Task: For heading Use Roboto with underline.  font size for heading22,  'Change the font style of data to'Roboto and font size to 14,  Change the alignment of both headline & data to Align left In the sheet   Alpha Sales review   book
Action: Mouse moved to (43, 128)
Screenshot: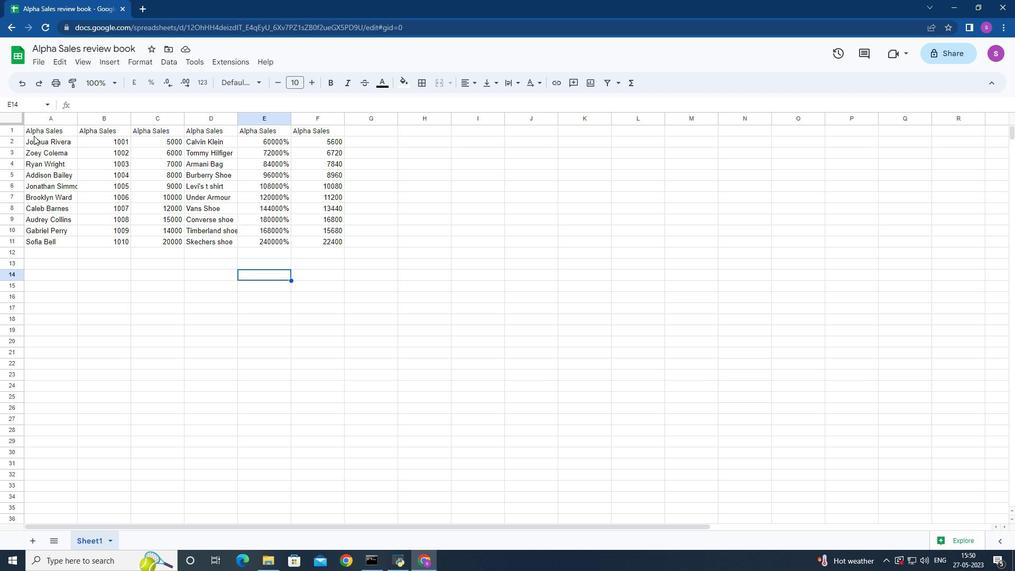 
Action: Mouse pressed left at (43, 128)
Screenshot: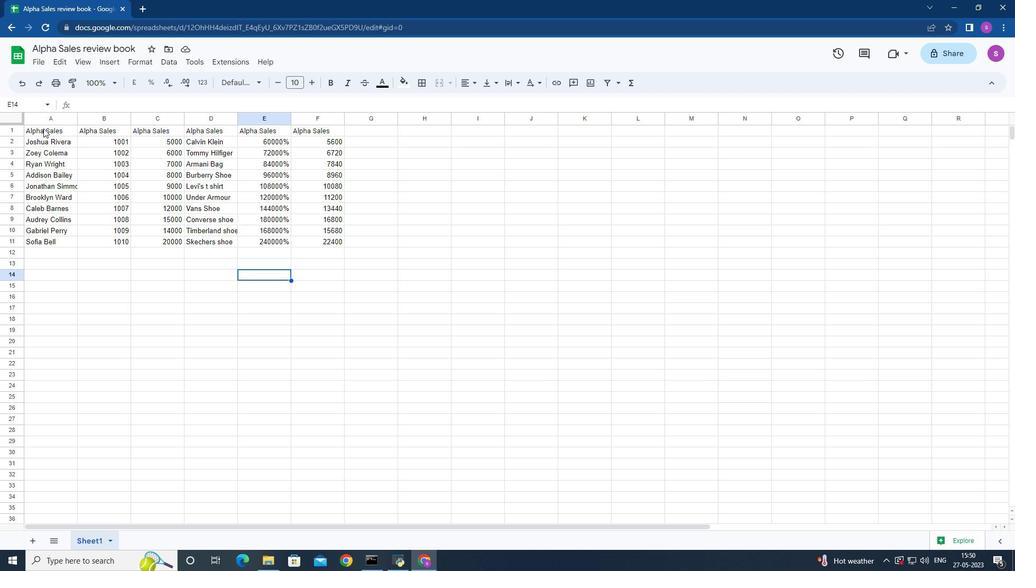 
Action: Mouse moved to (47, 130)
Screenshot: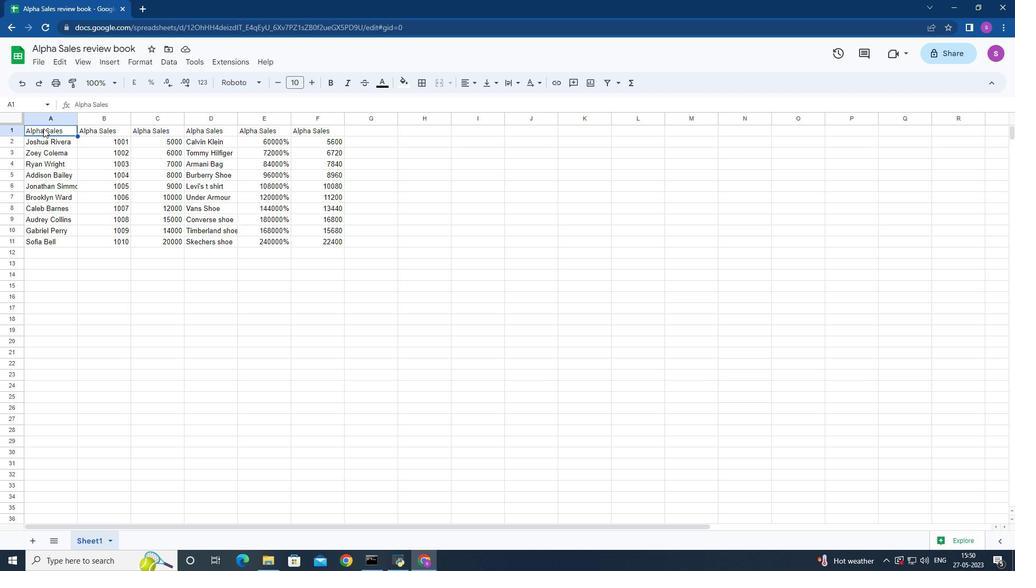 
Action: Mouse pressed left at (47, 130)
Screenshot: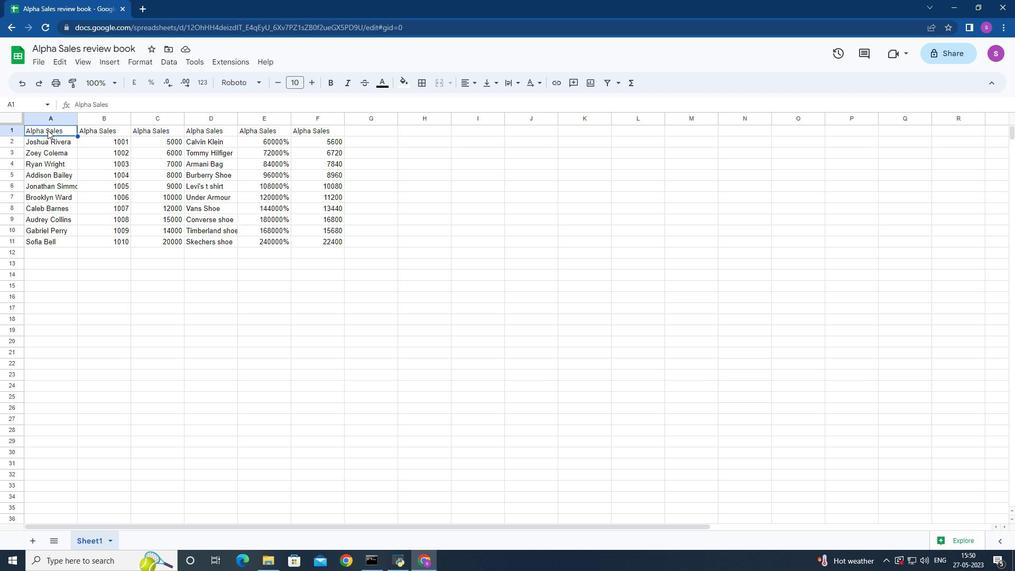
Action: Mouse moved to (300, 124)
Screenshot: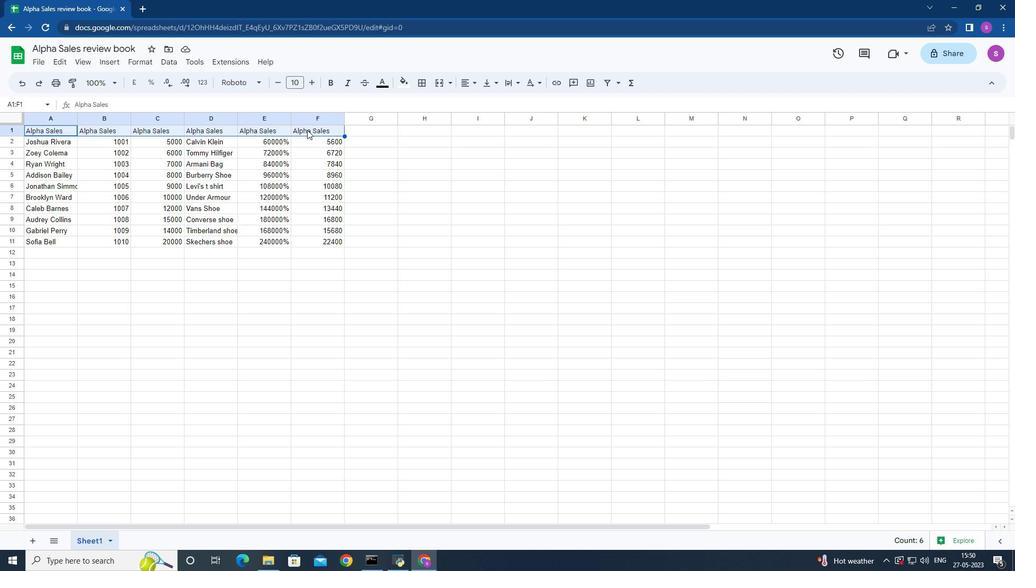 
Action: Mouse pressed right at (300, 124)
Screenshot: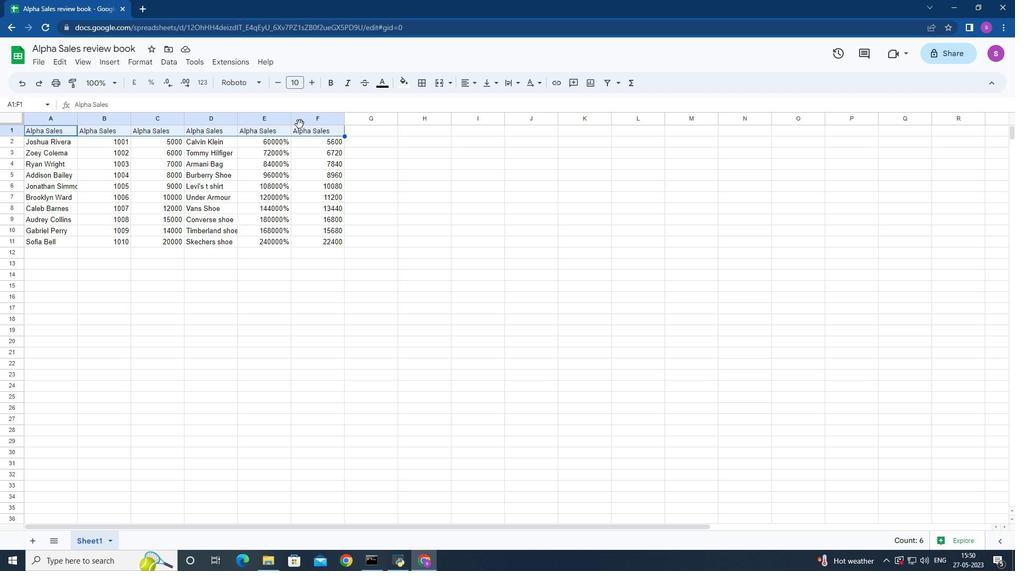 
Action: Mouse moved to (252, 82)
Screenshot: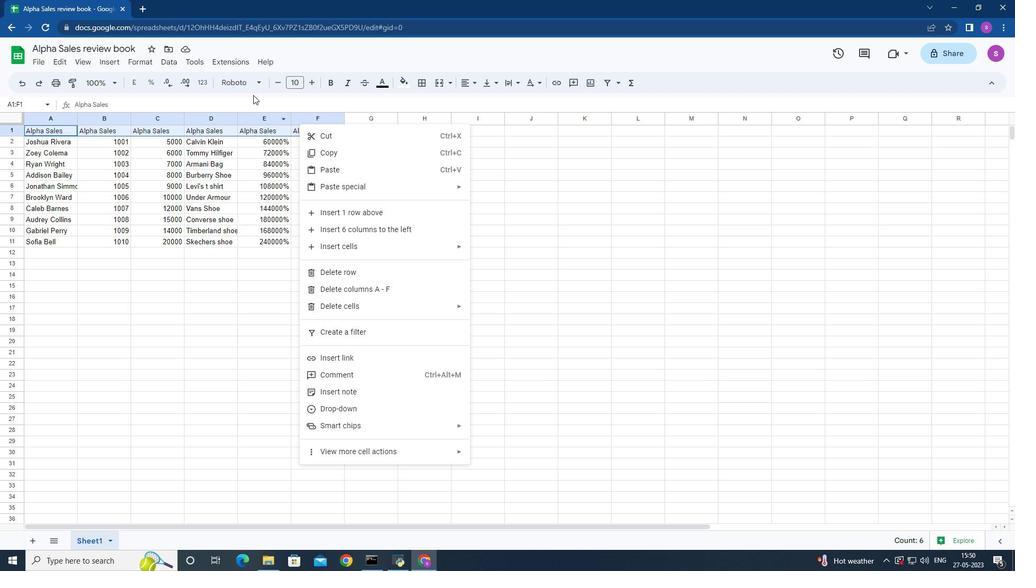 
Action: Mouse pressed left at (252, 82)
Screenshot: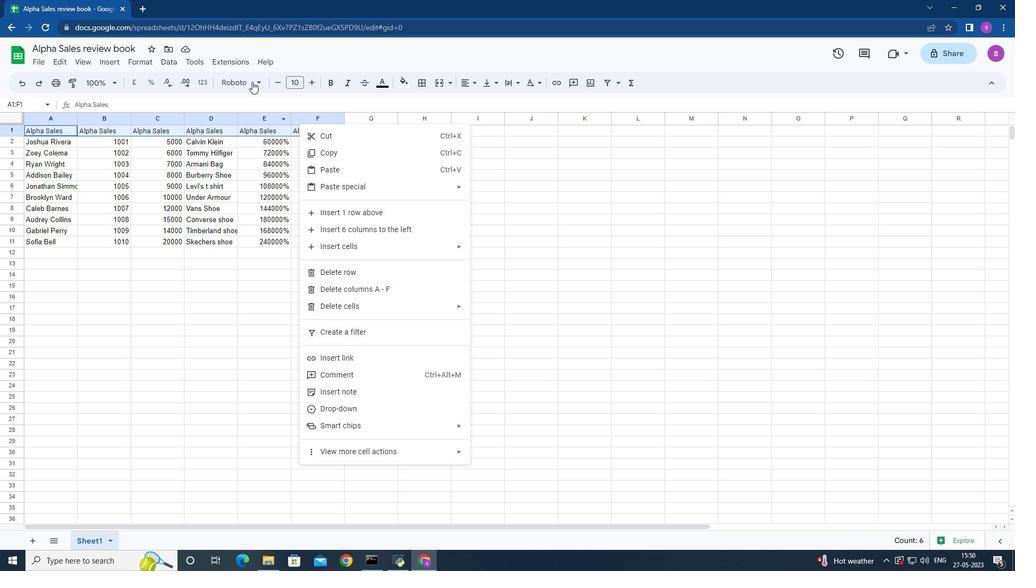 
Action: Mouse moved to (258, 223)
Screenshot: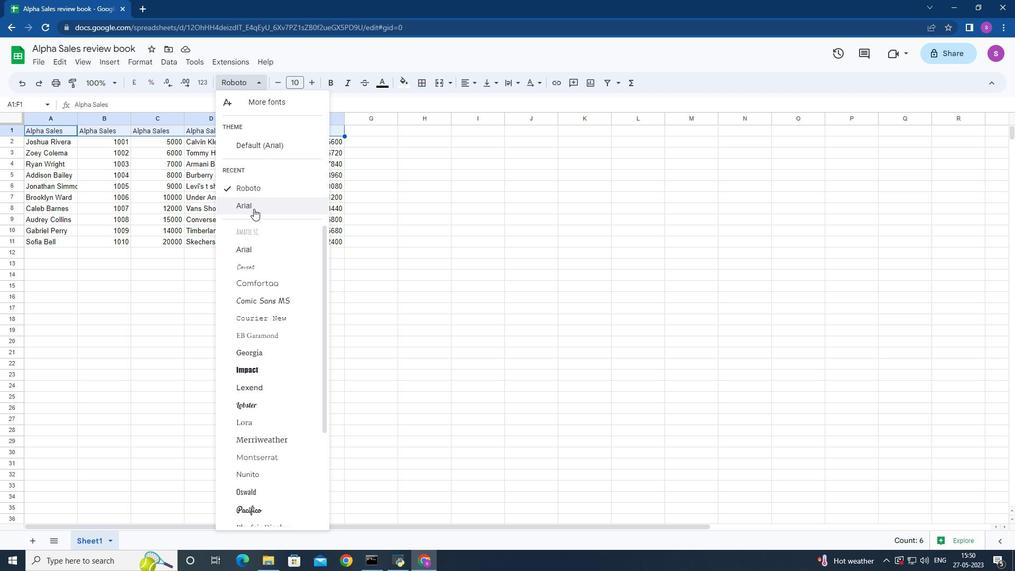 
Action: Mouse scrolled (258, 222) with delta (0, 0)
Screenshot: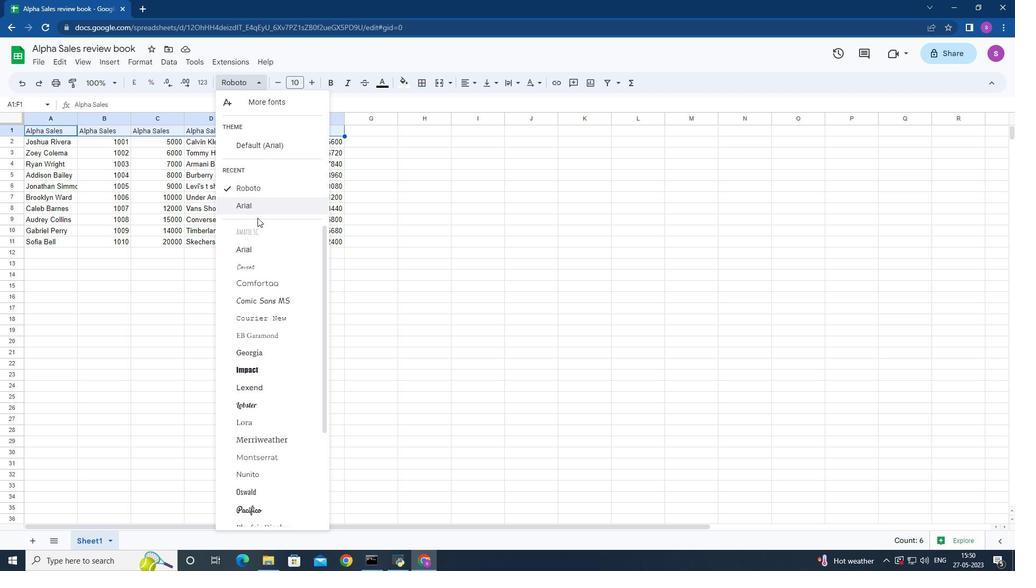 
Action: Mouse moved to (258, 227)
Screenshot: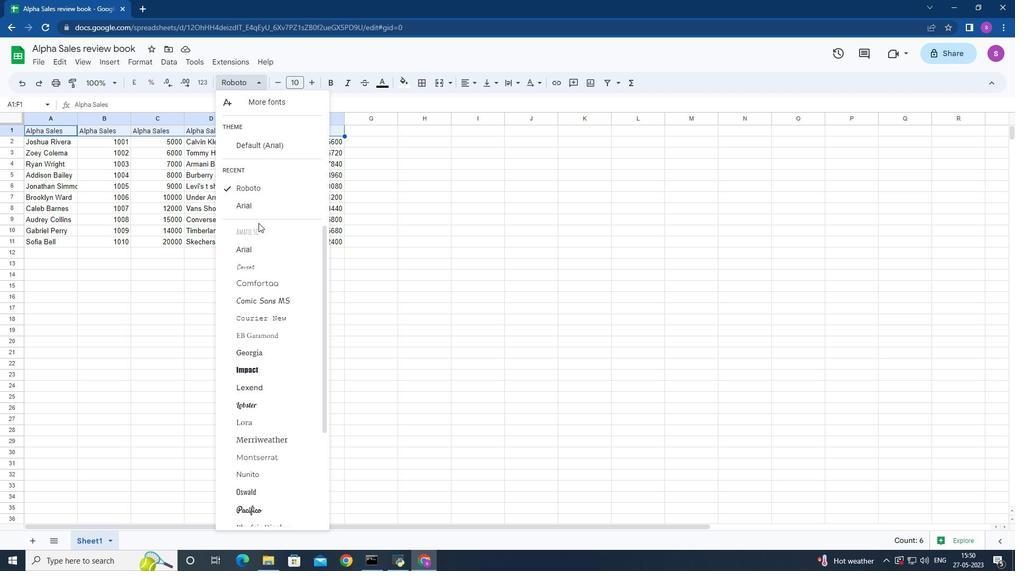 
Action: Mouse scrolled (258, 226) with delta (0, 0)
Screenshot: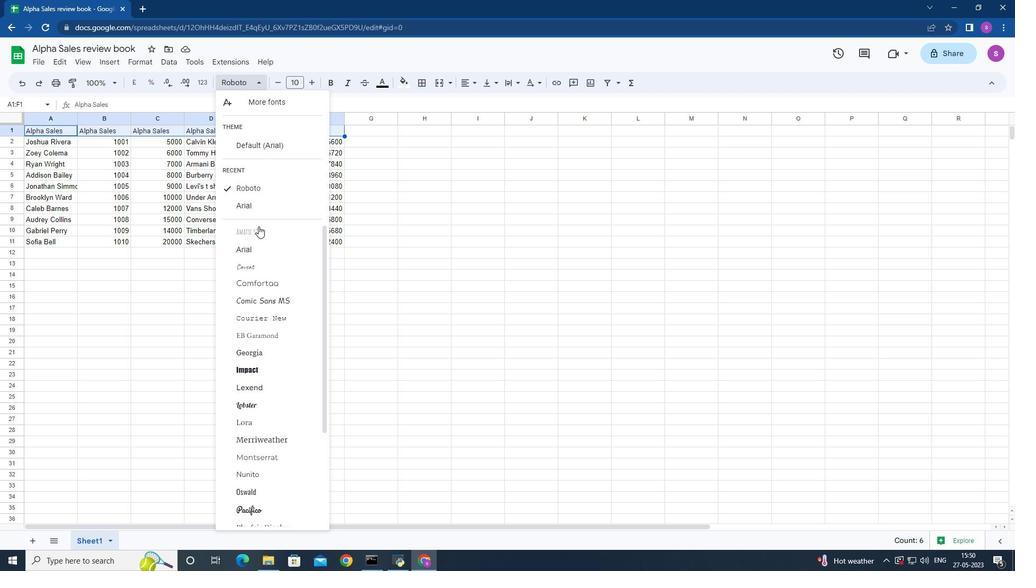 
Action: Mouse scrolled (258, 226) with delta (0, 0)
Screenshot: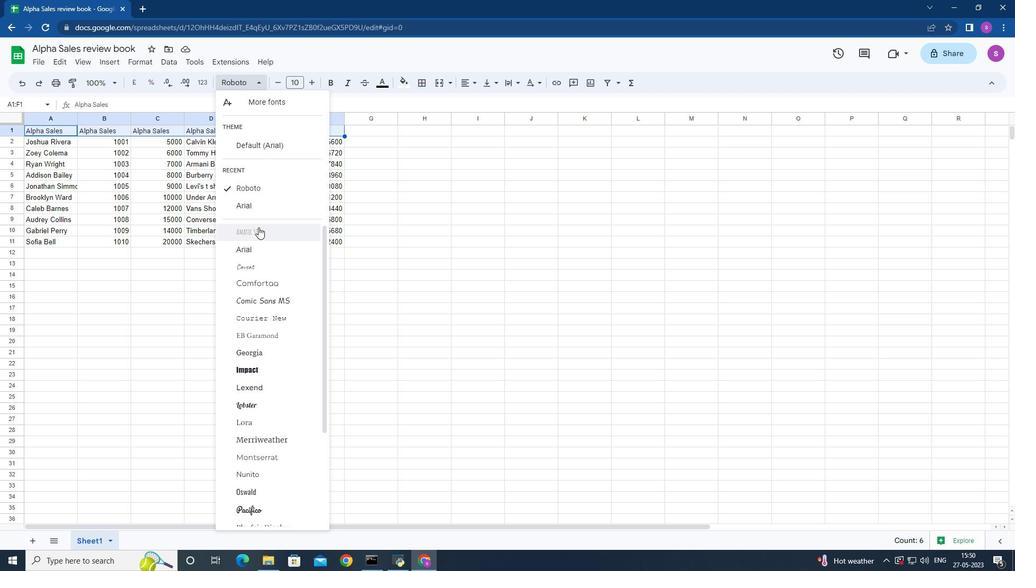 
Action: Mouse moved to (249, 292)
Screenshot: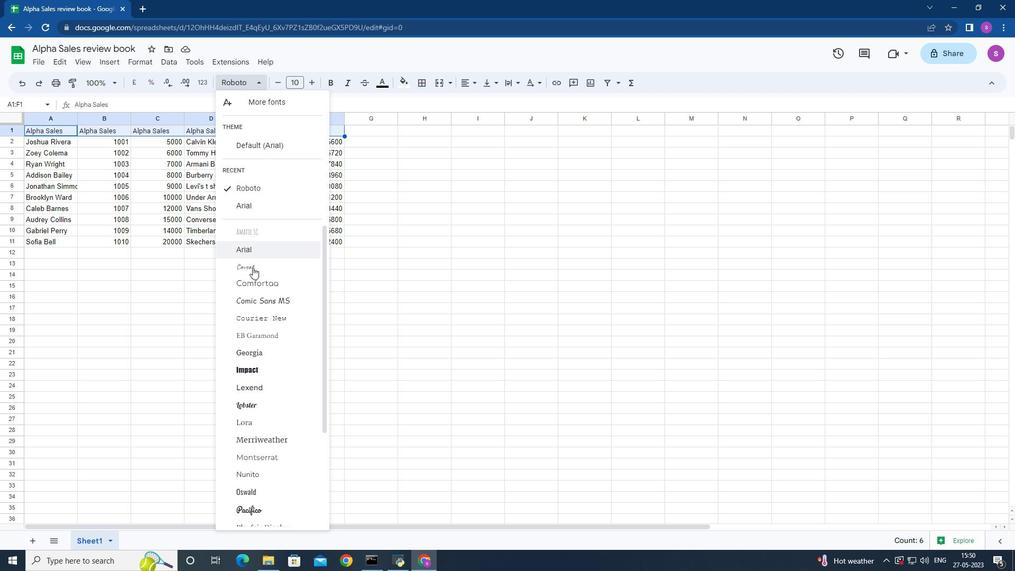 
Action: Mouse scrolled (249, 292) with delta (0, 0)
Screenshot: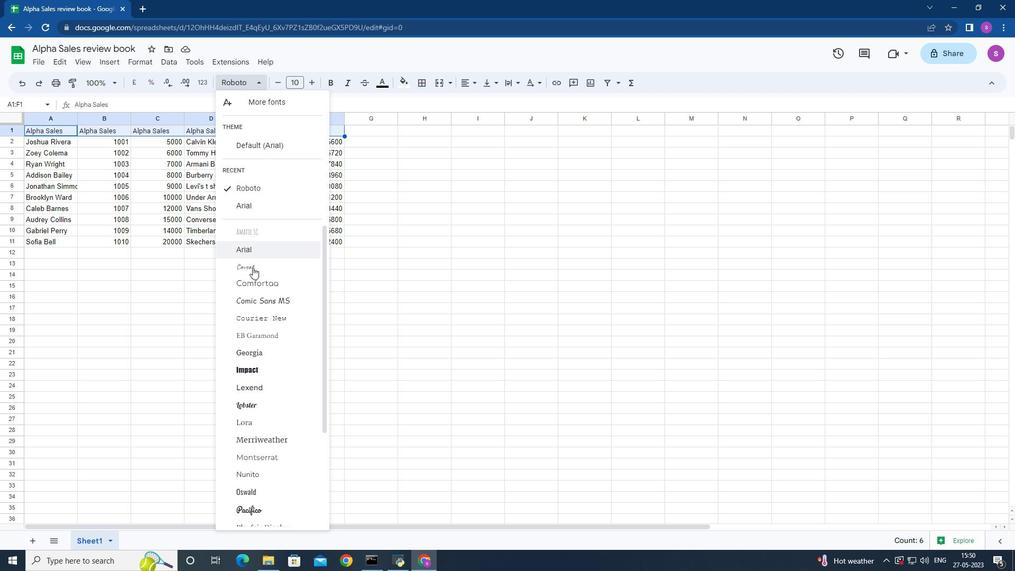 
Action: Mouse moved to (249, 293)
Screenshot: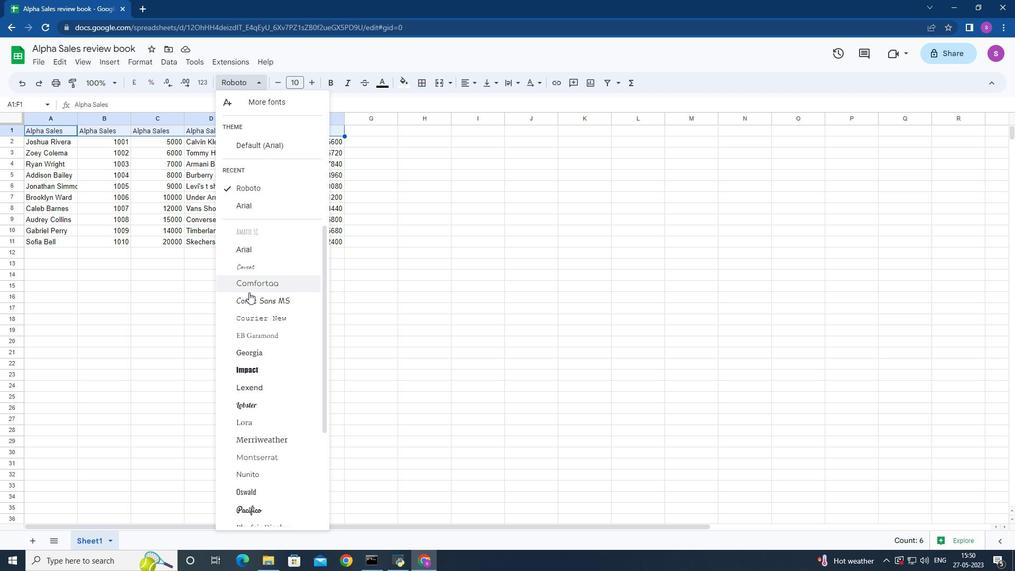 
Action: Mouse scrolled (249, 292) with delta (0, 0)
Screenshot: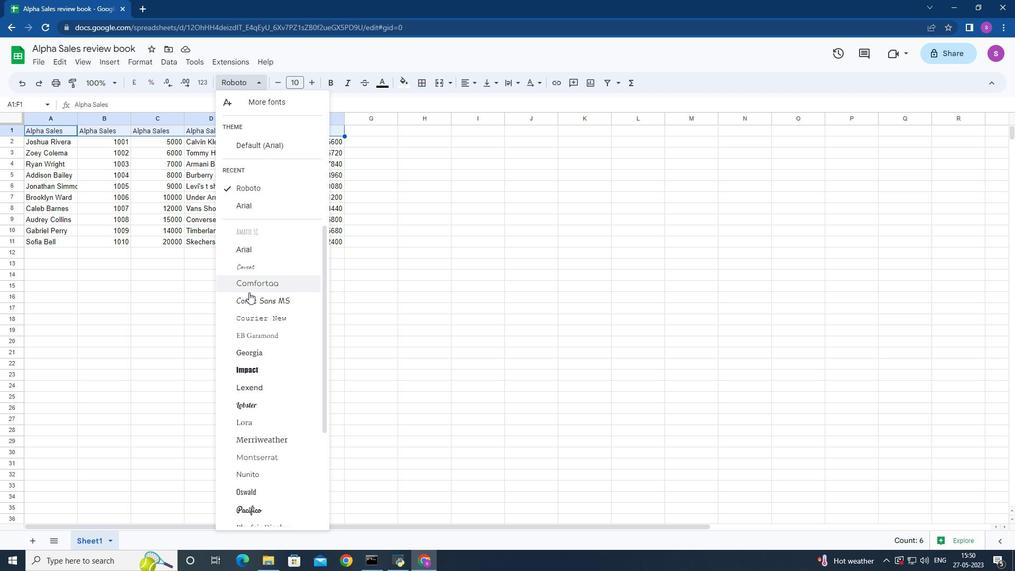 
Action: Mouse moved to (249, 295)
Screenshot: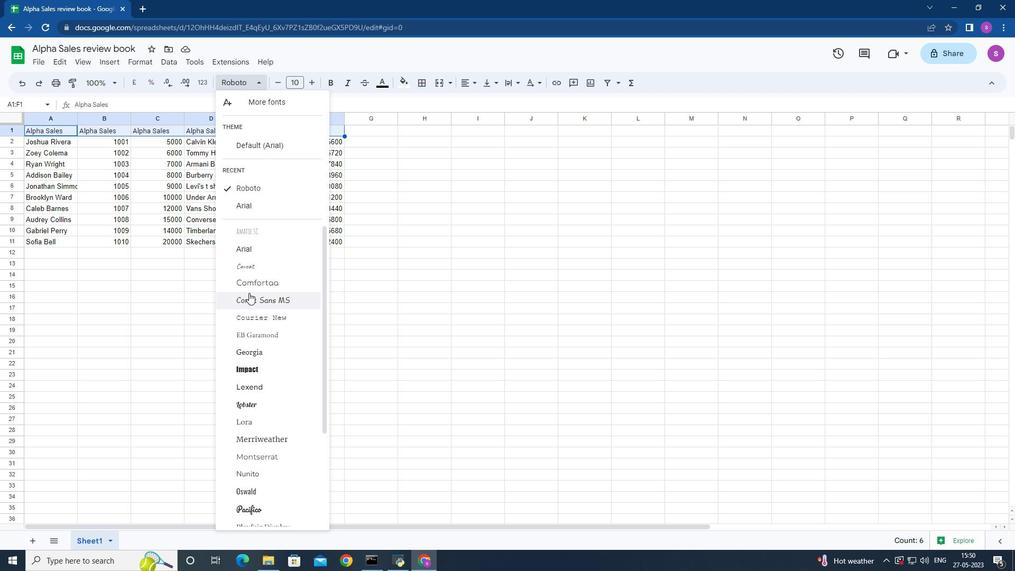 
Action: Mouse scrolled (249, 294) with delta (0, 0)
Screenshot: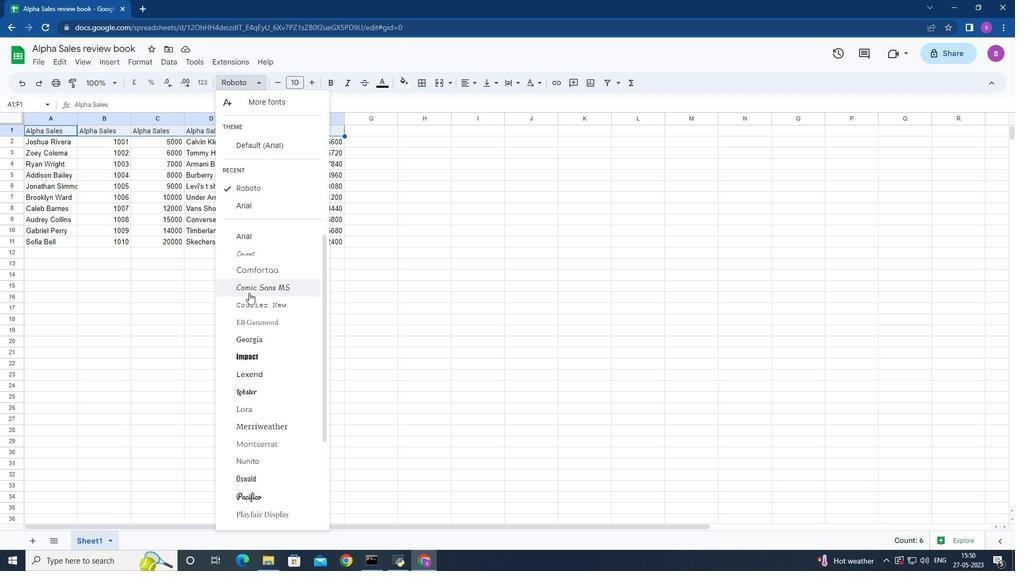 
Action: Mouse moved to (249, 295)
Screenshot: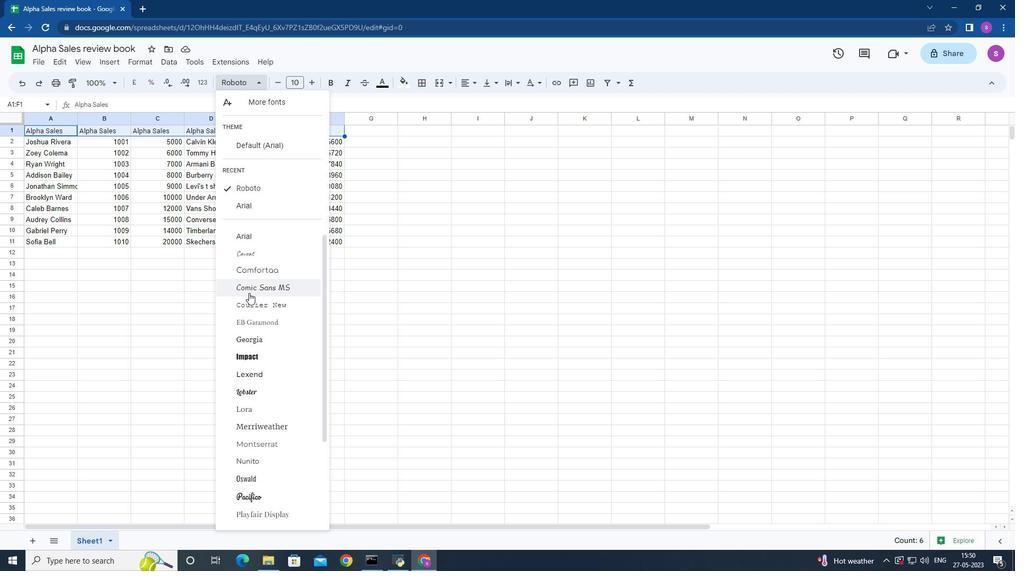 
Action: Mouse scrolled (249, 294) with delta (0, 0)
Screenshot: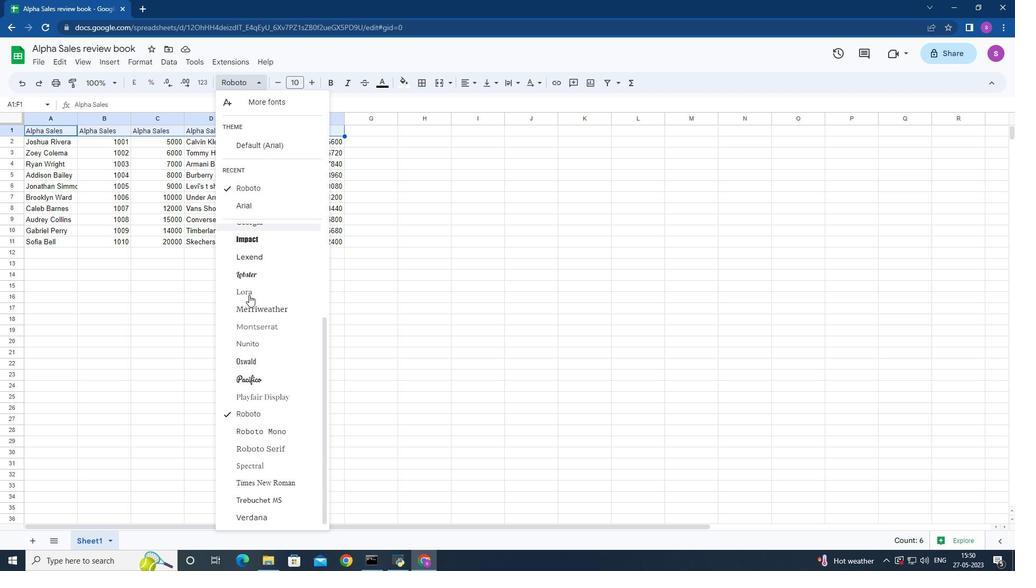 
Action: Mouse scrolled (249, 294) with delta (0, 0)
Screenshot: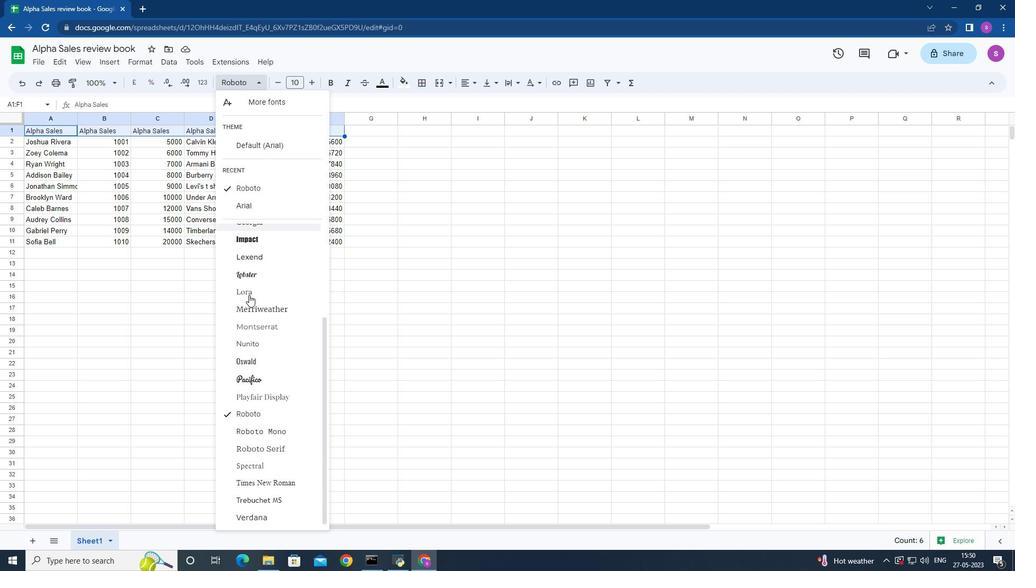 
Action: Mouse moved to (255, 412)
Screenshot: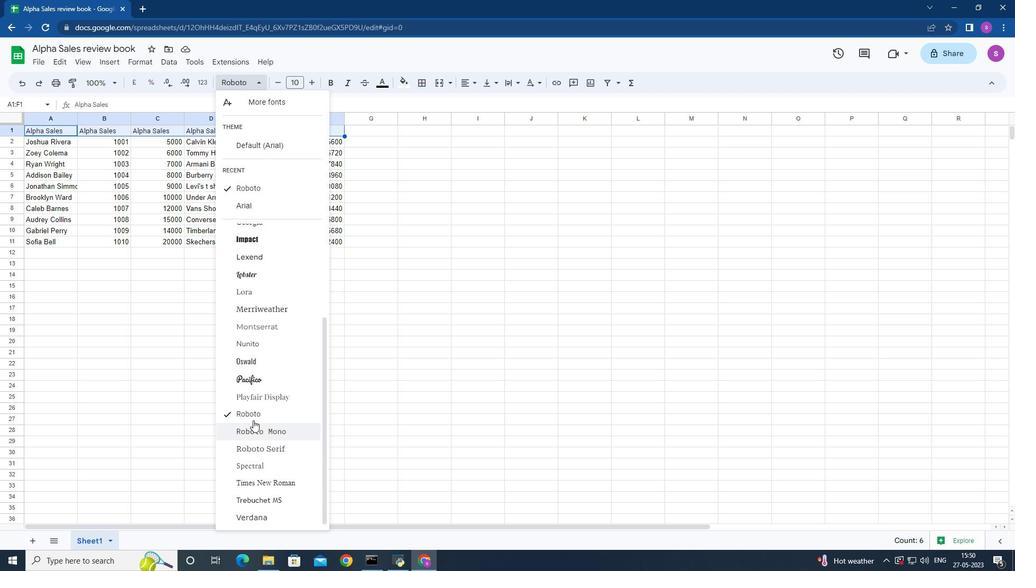 
Action: Mouse pressed left at (255, 412)
Screenshot: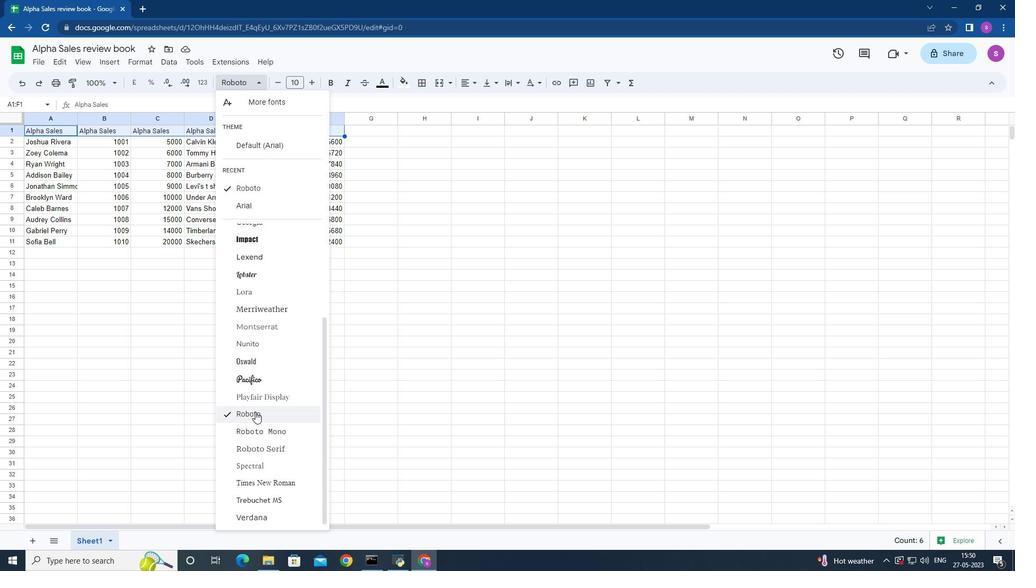 
Action: Mouse moved to (260, 129)
Screenshot: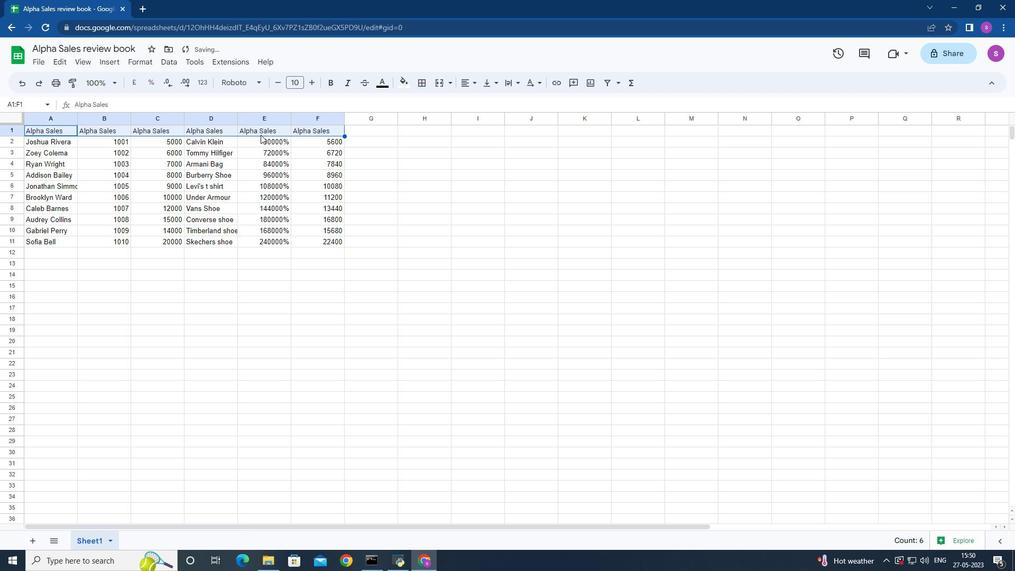 
Action: Key pressed ctrl+U
Screenshot: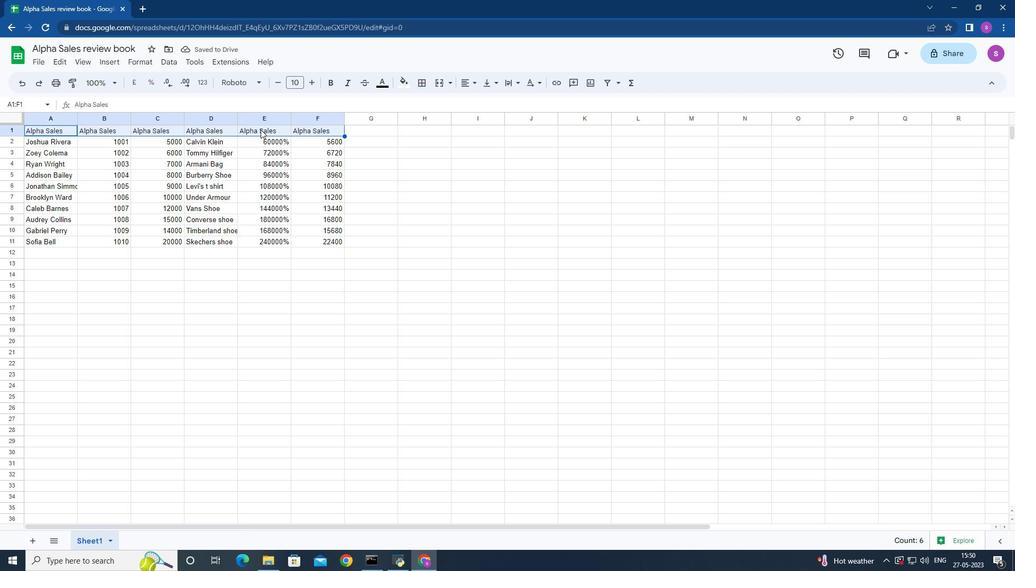
Action: Mouse moved to (311, 85)
Screenshot: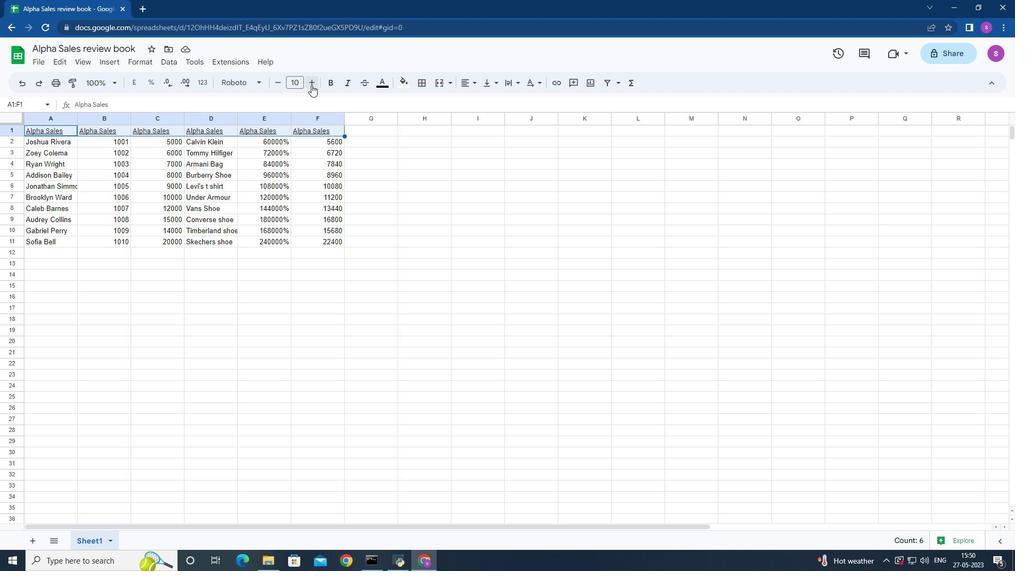 
Action: Mouse pressed left at (311, 85)
Screenshot: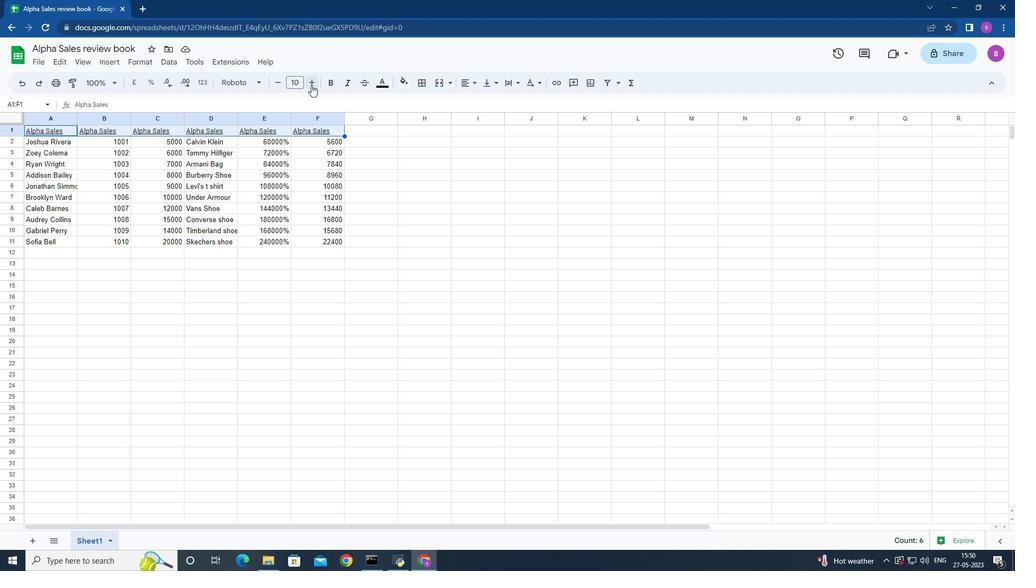
Action: Mouse pressed left at (311, 85)
Screenshot: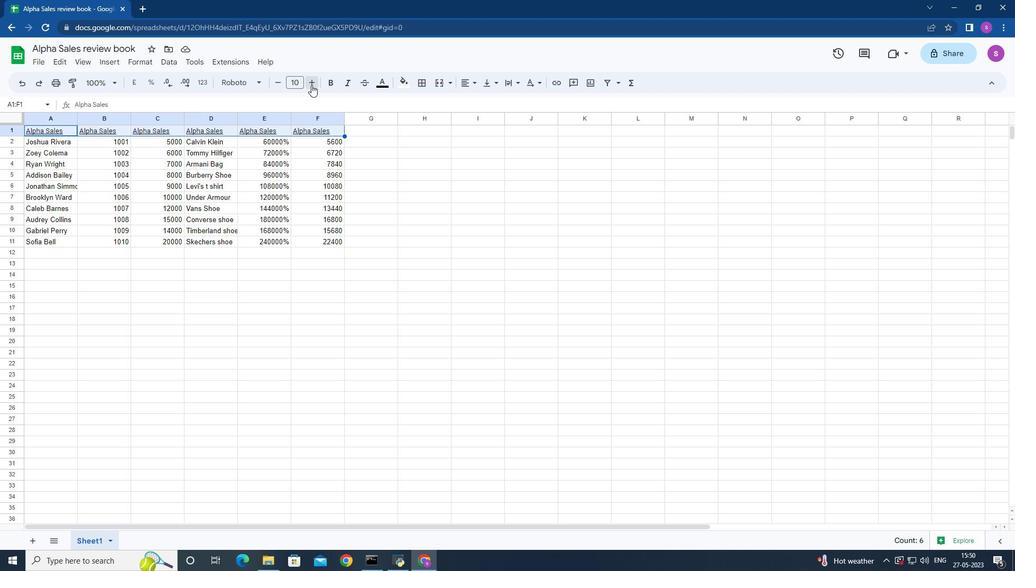 
Action: Mouse pressed left at (311, 85)
Screenshot: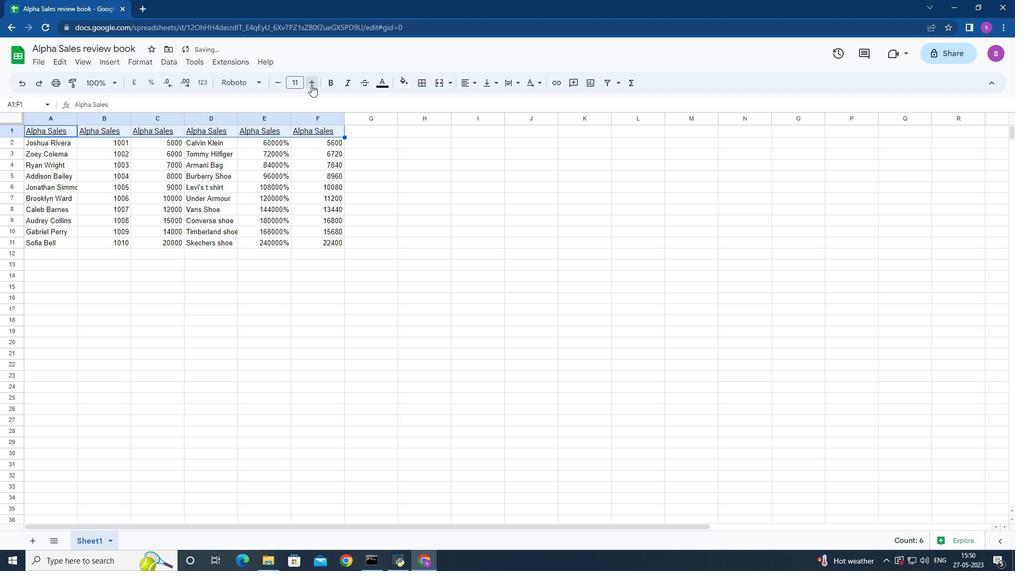 
Action: Mouse pressed left at (311, 85)
Screenshot: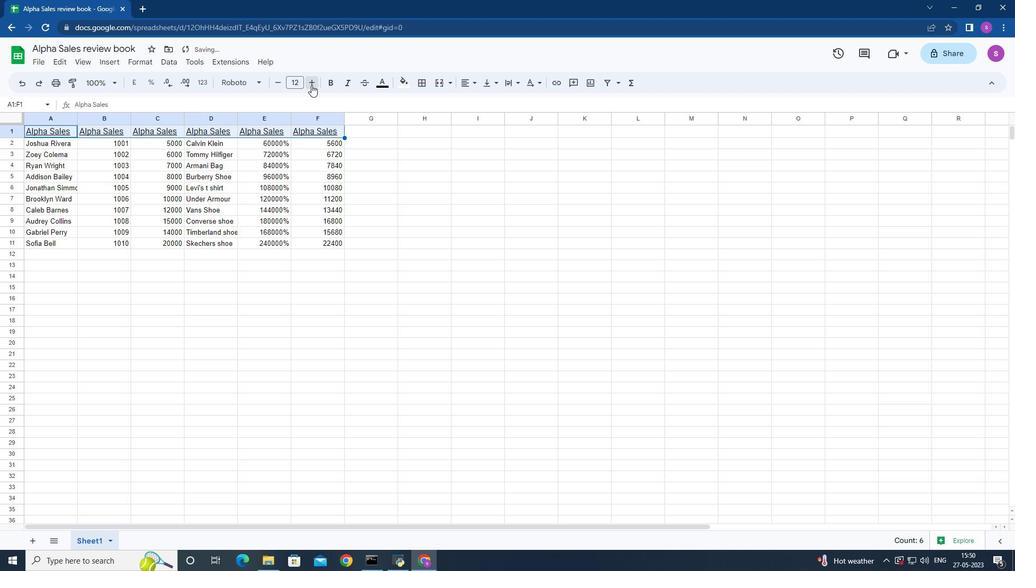
Action: Mouse pressed left at (311, 85)
Screenshot: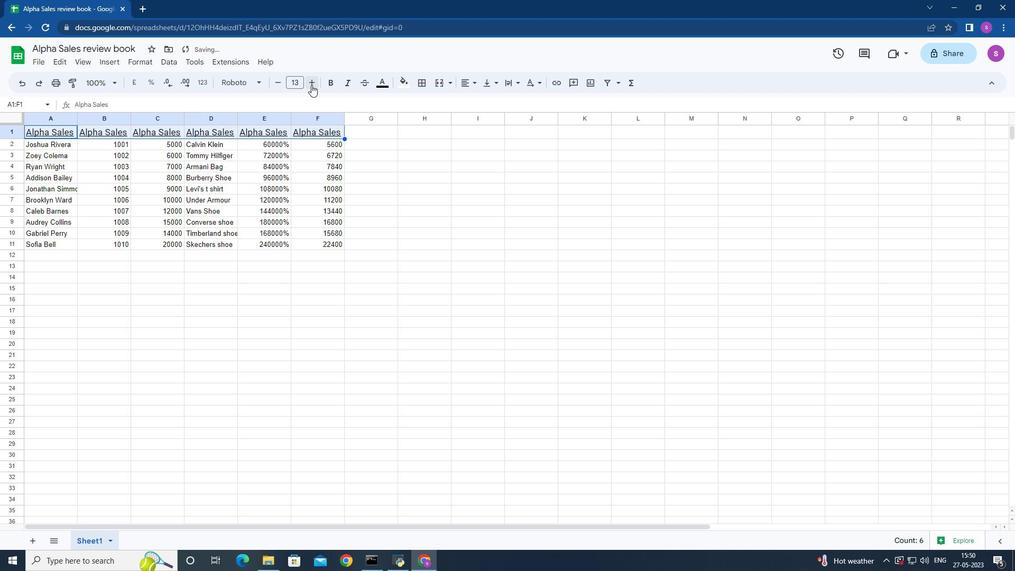 
Action: Mouse pressed left at (311, 85)
Screenshot: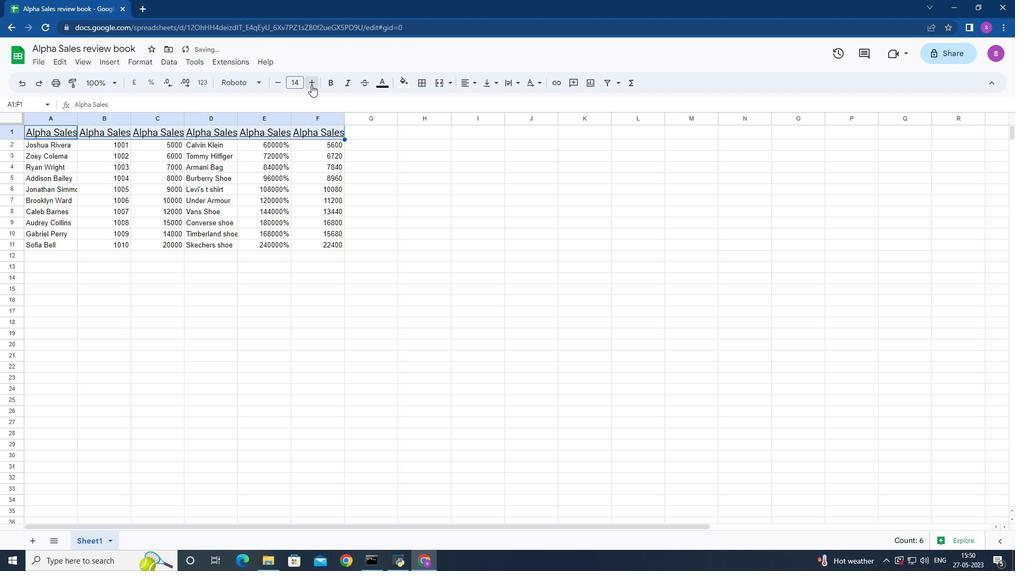 
Action: Mouse pressed left at (311, 85)
Screenshot: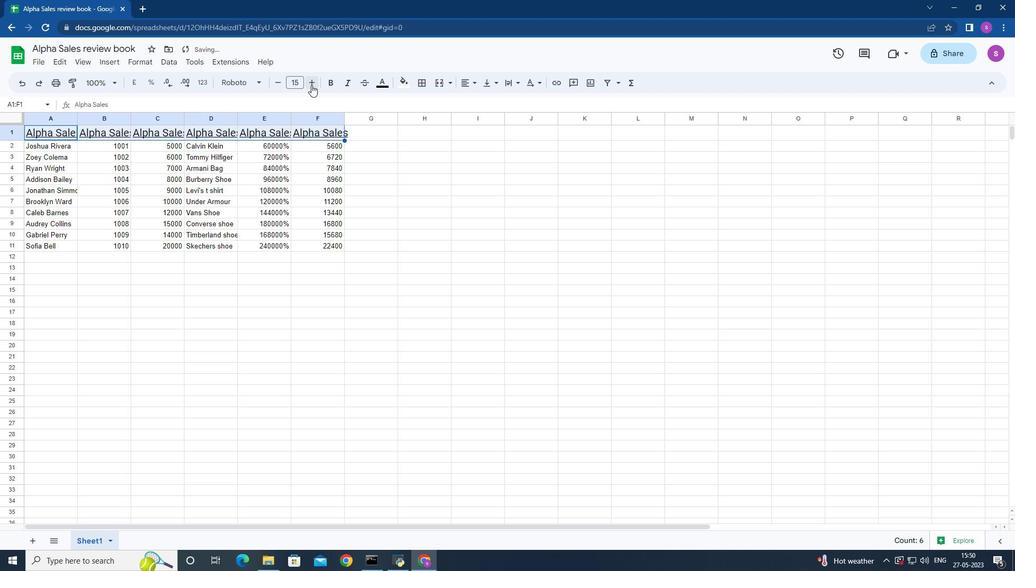
Action: Mouse pressed left at (311, 85)
Screenshot: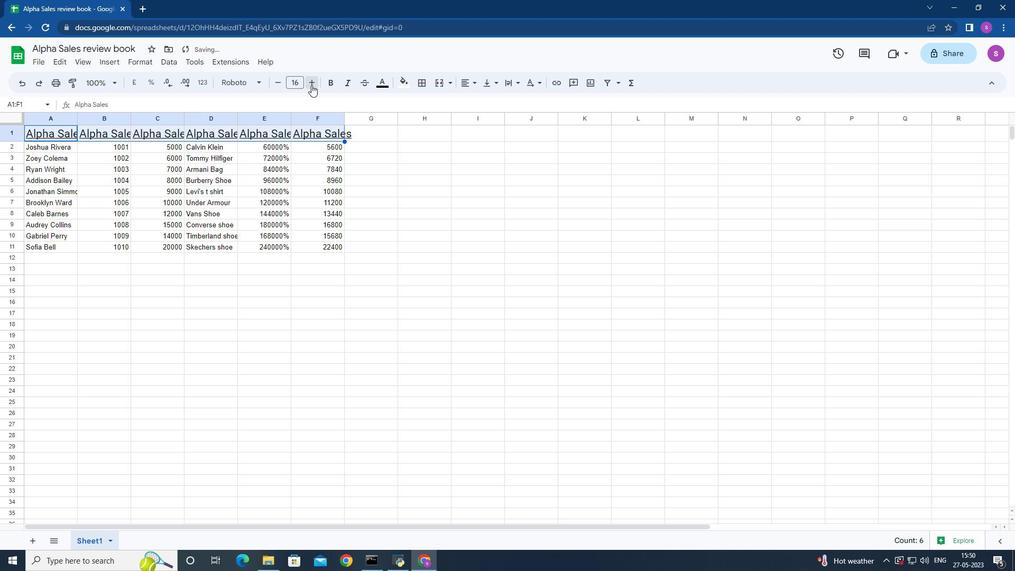 
Action: Mouse pressed left at (311, 85)
Screenshot: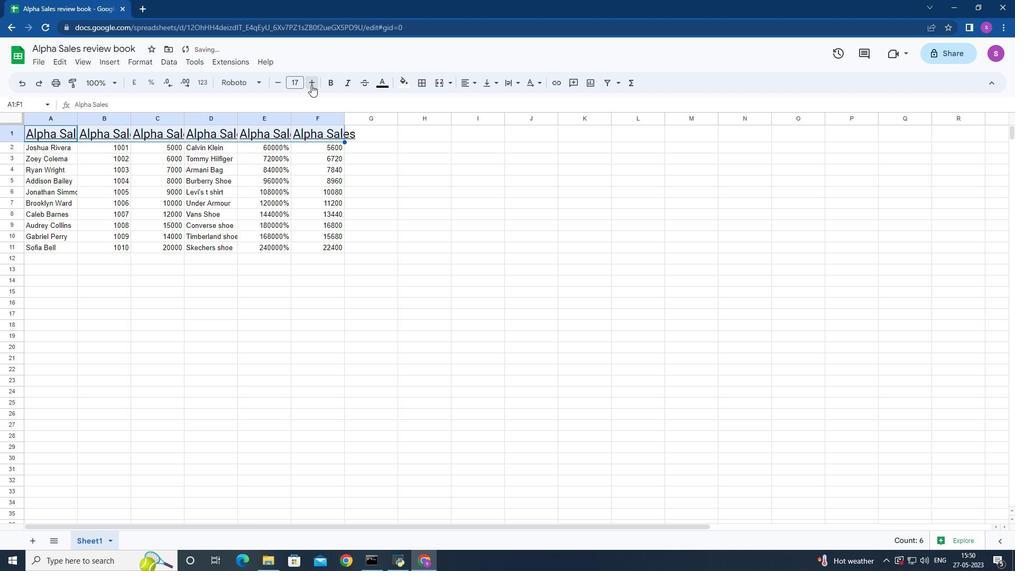 
Action: Mouse pressed left at (311, 85)
Screenshot: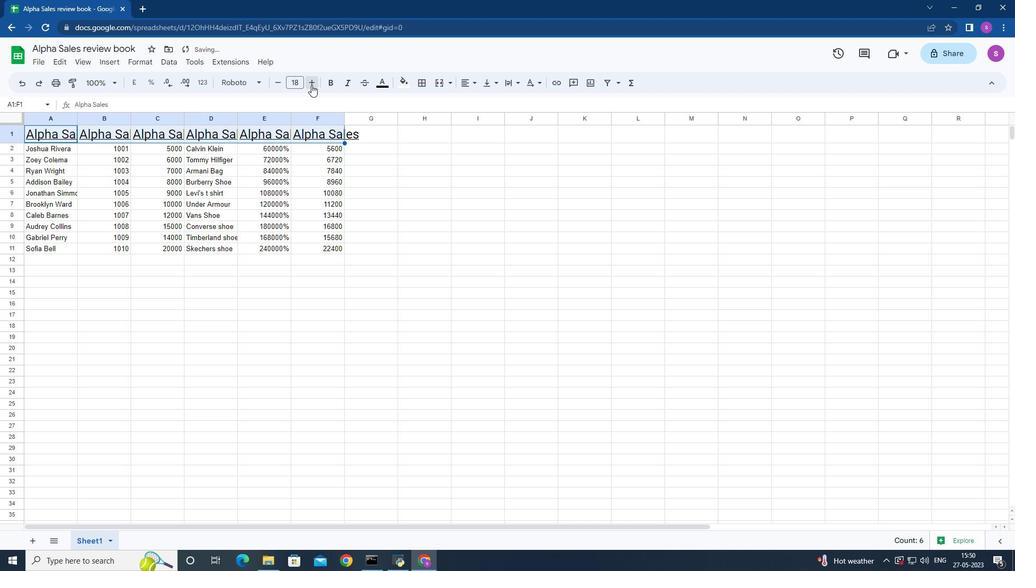 
Action: Mouse pressed left at (311, 85)
Screenshot: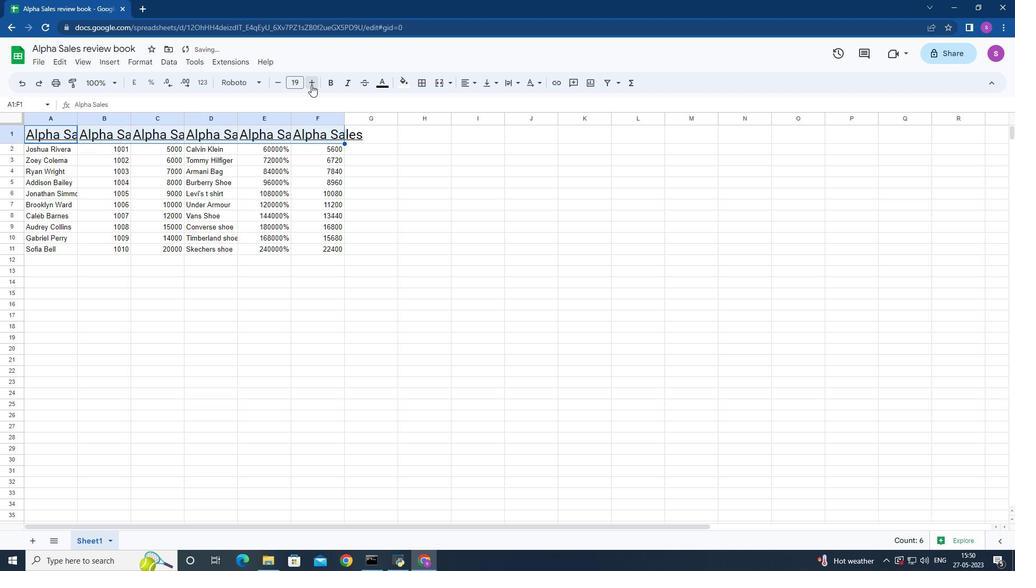 
Action: Mouse pressed left at (311, 85)
Screenshot: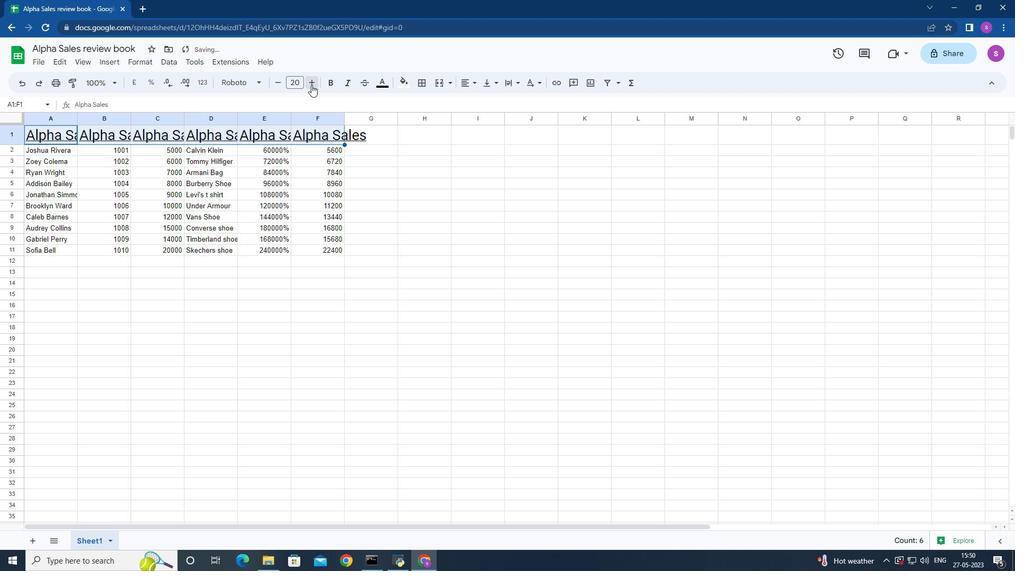 
Action: Mouse moved to (42, 149)
Screenshot: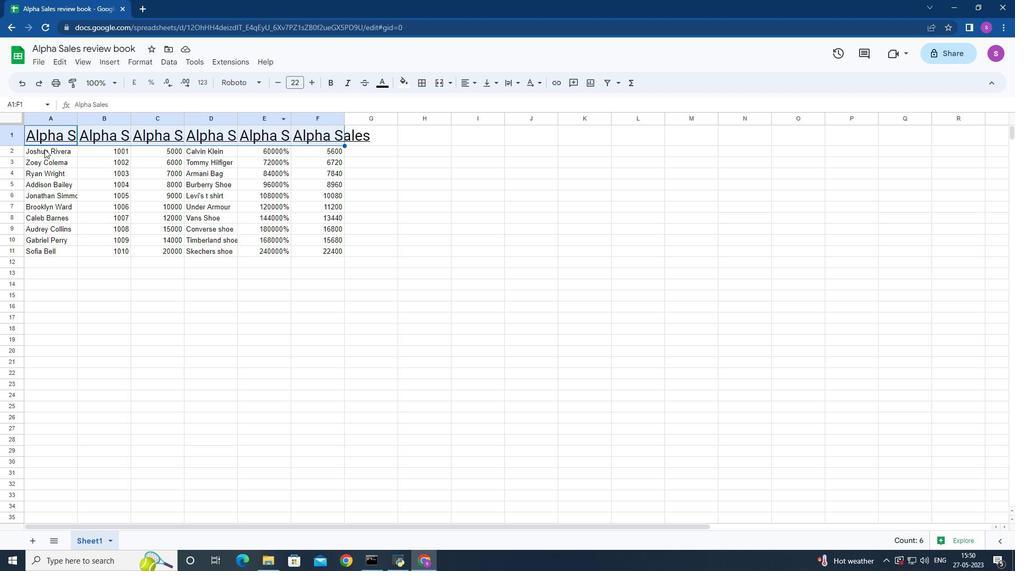 
Action: Mouse pressed left at (42, 149)
Screenshot: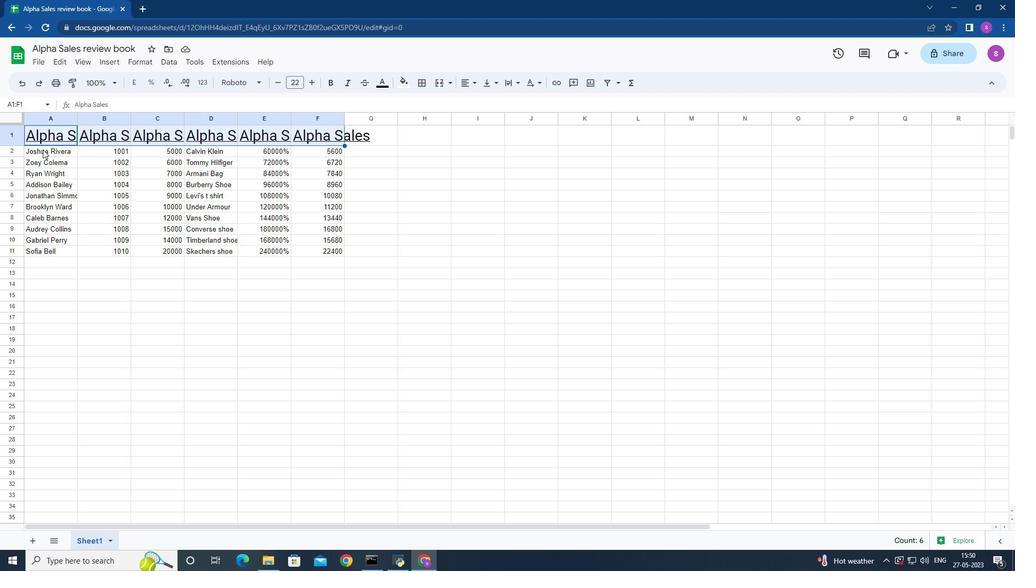 
Action: Mouse moved to (253, 82)
Screenshot: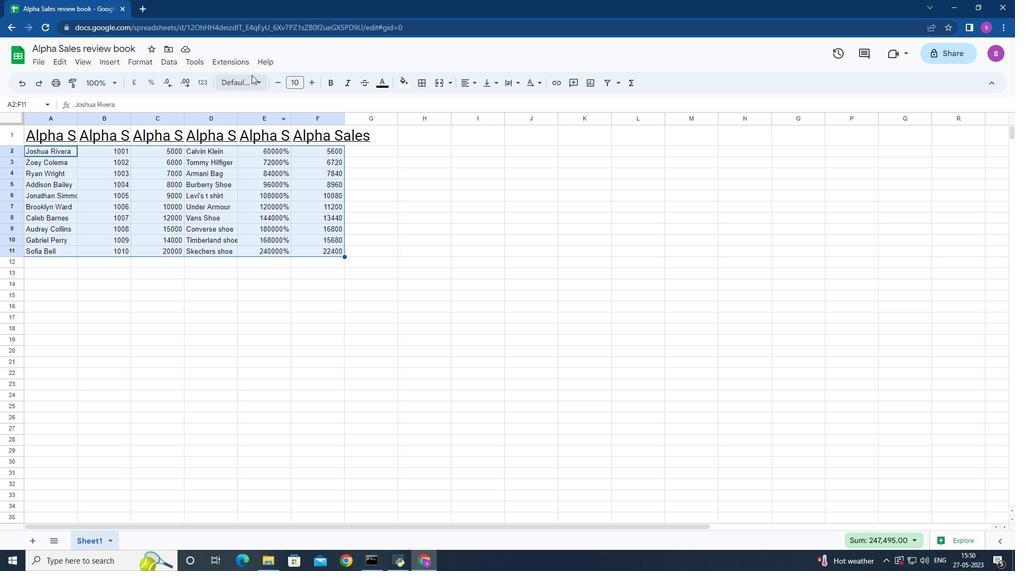 
Action: Mouse pressed left at (253, 82)
Screenshot: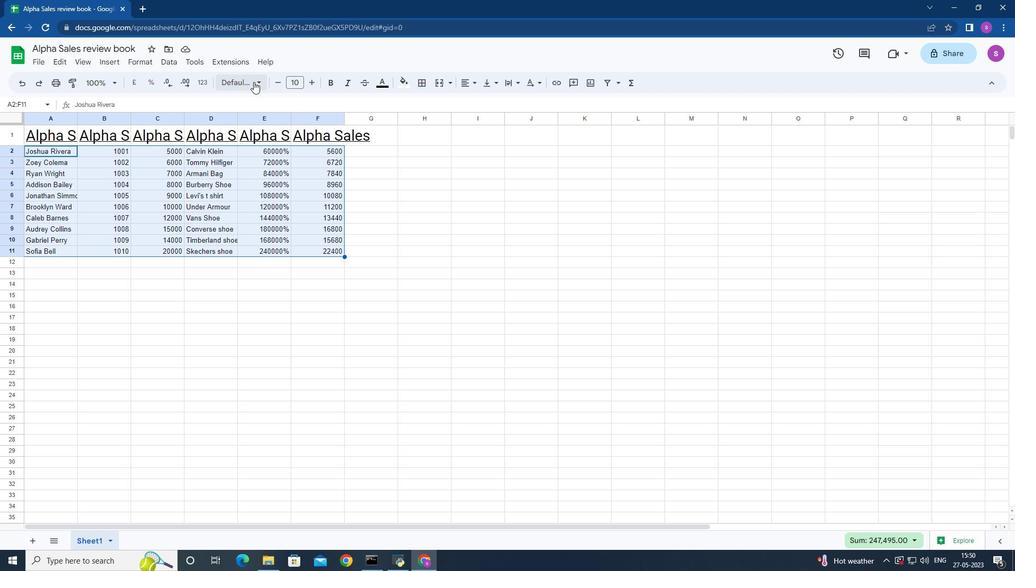 
Action: Mouse moved to (267, 296)
Screenshot: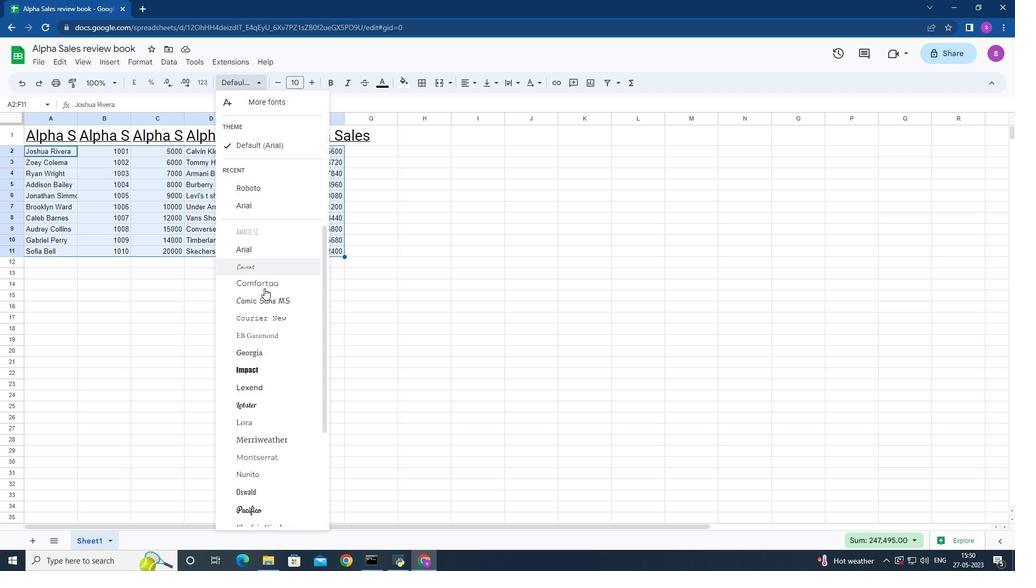 
Action: Mouse scrolled (267, 295) with delta (0, 0)
Screenshot: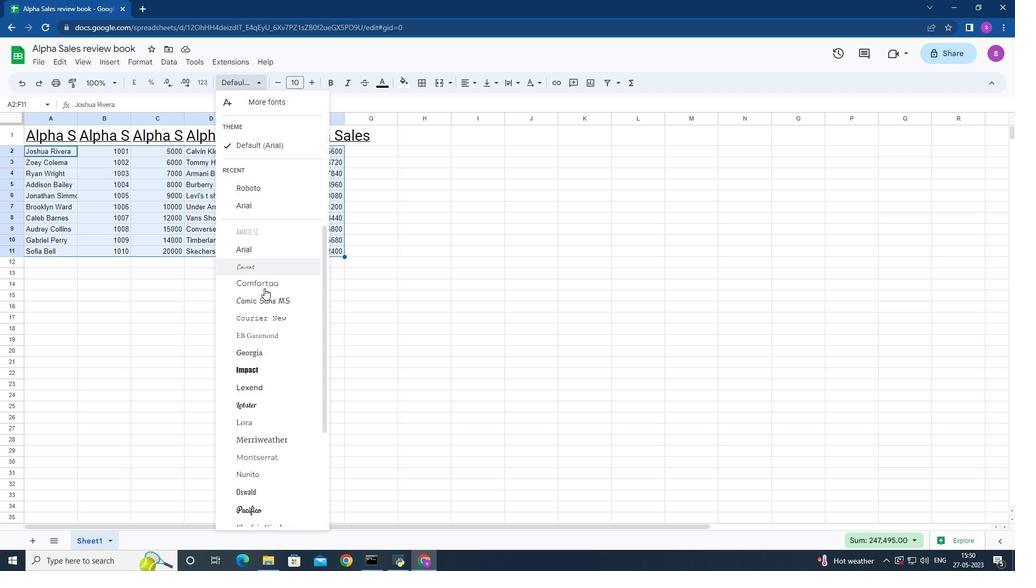 
Action: Mouse scrolled (267, 295) with delta (0, 0)
Screenshot: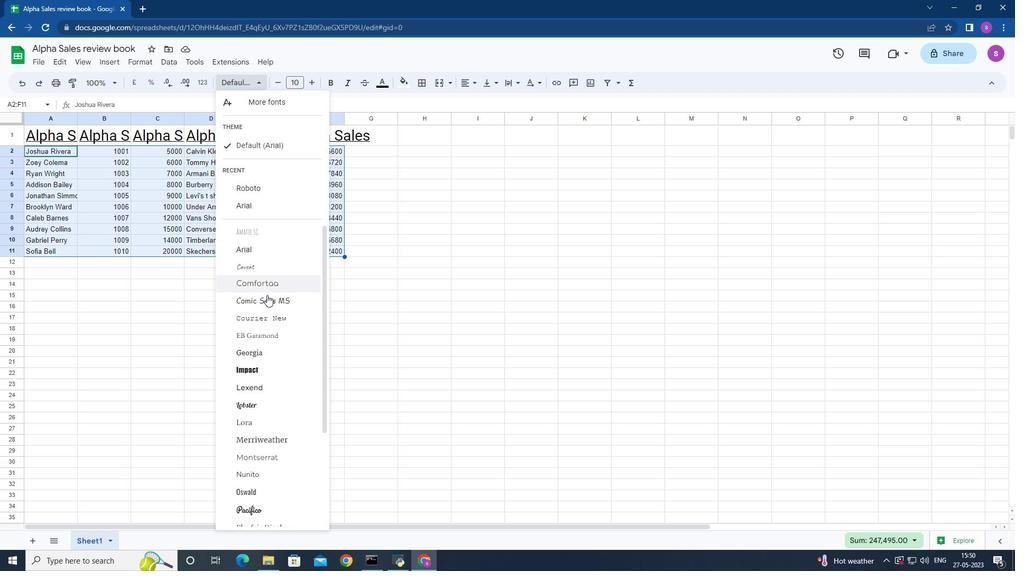 
Action: Mouse scrolled (267, 295) with delta (0, 0)
Screenshot: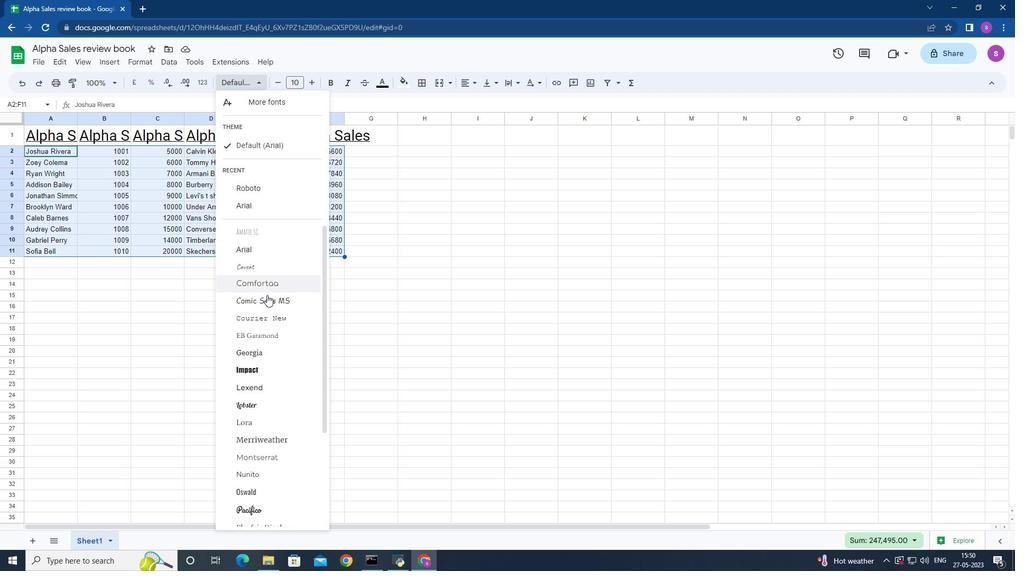 
Action: Mouse scrolled (267, 295) with delta (0, 0)
Screenshot: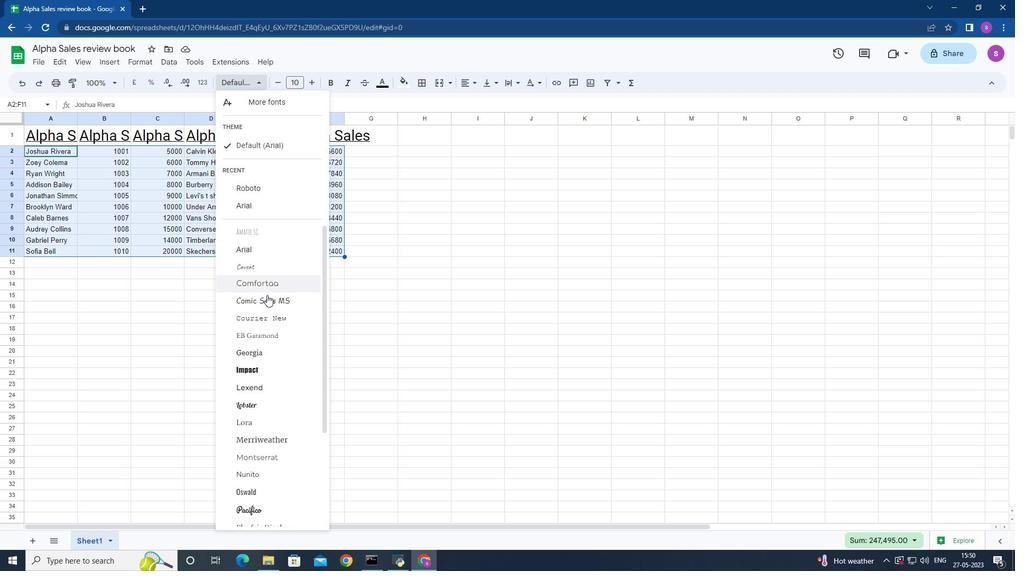 
Action: Mouse scrolled (267, 295) with delta (0, 0)
Screenshot: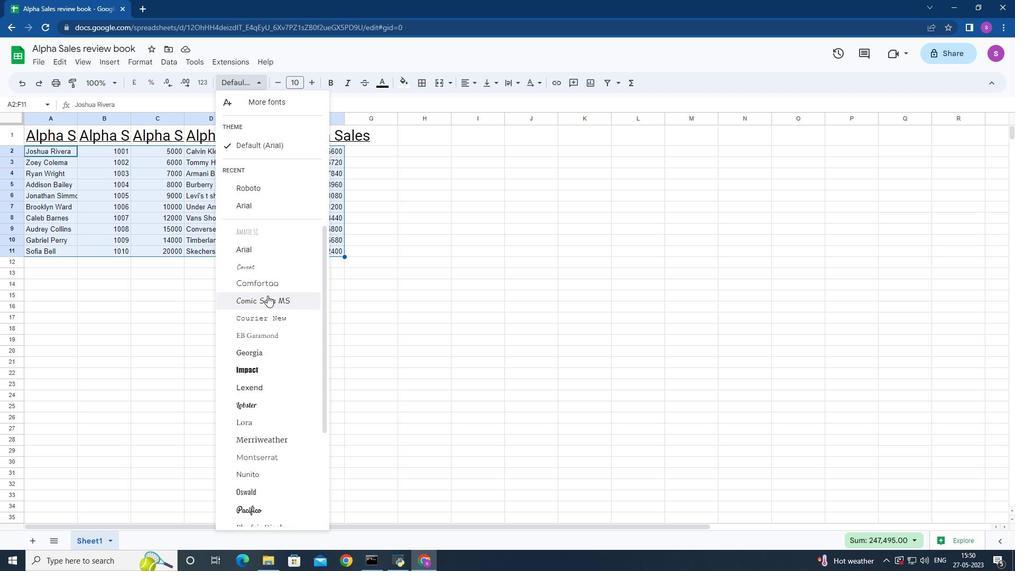 
Action: Mouse scrolled (267, 295) with delta (0, 0)
Screenshot: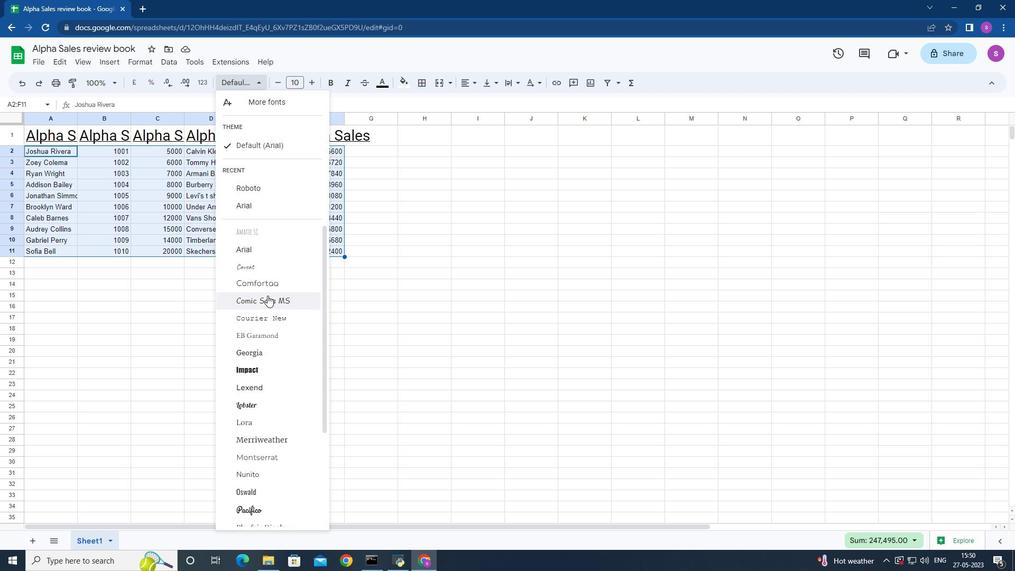 
Action: Mouse moved to (267, 318)
Screenshot: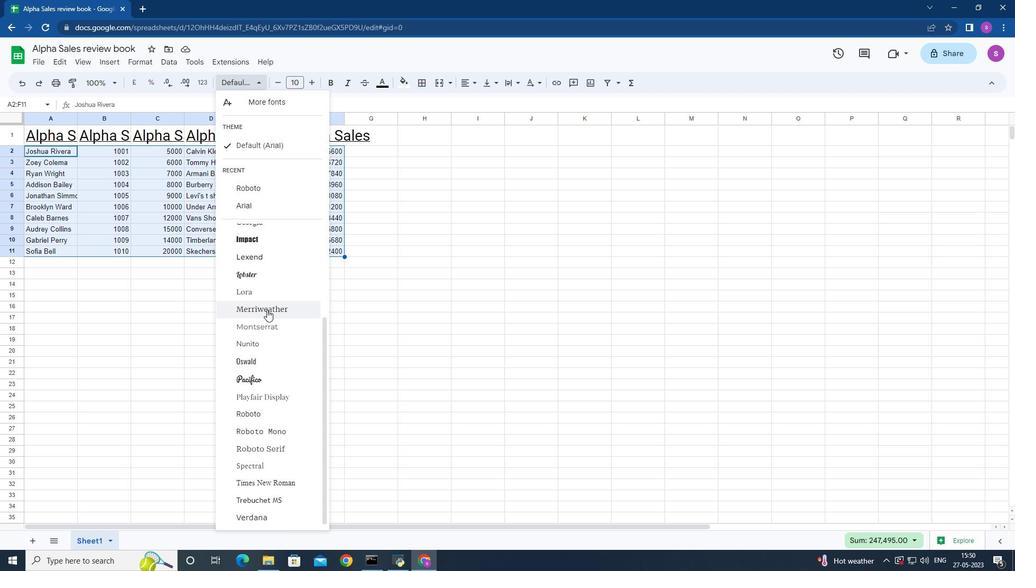 
Action: Mouse scrolled (267, 318) with delta (0, 0)
Screenshot: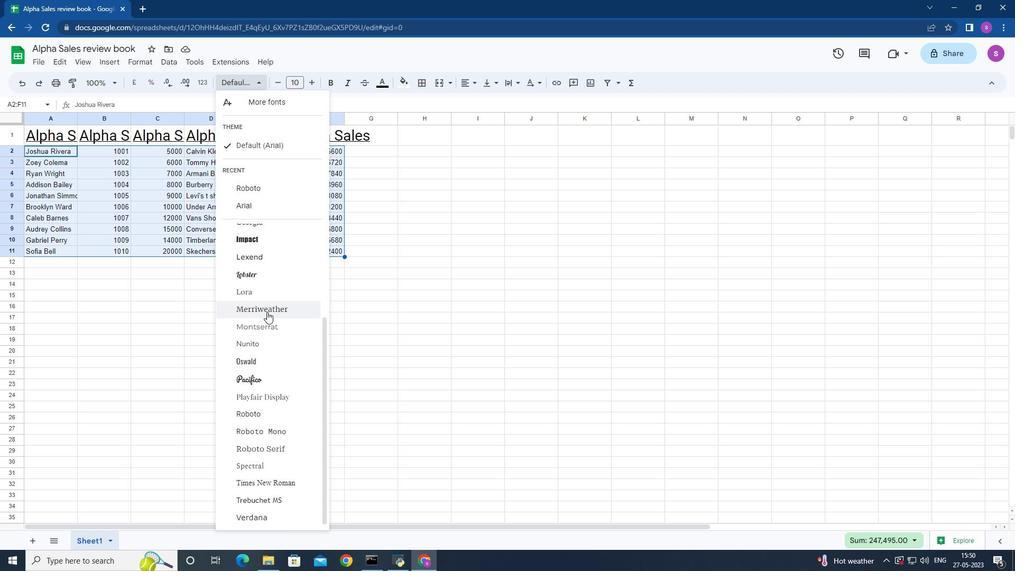 
Action: Mouse moved to (265, 334)
Screenshot: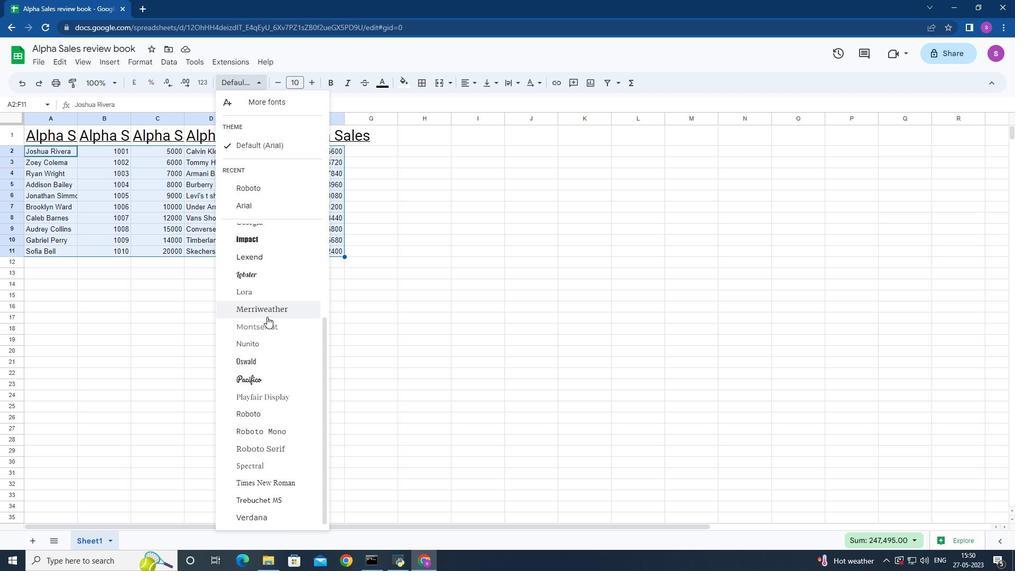 
Action: Mouse scrolled (265, 333) with delta (0, 0)
Screenshot: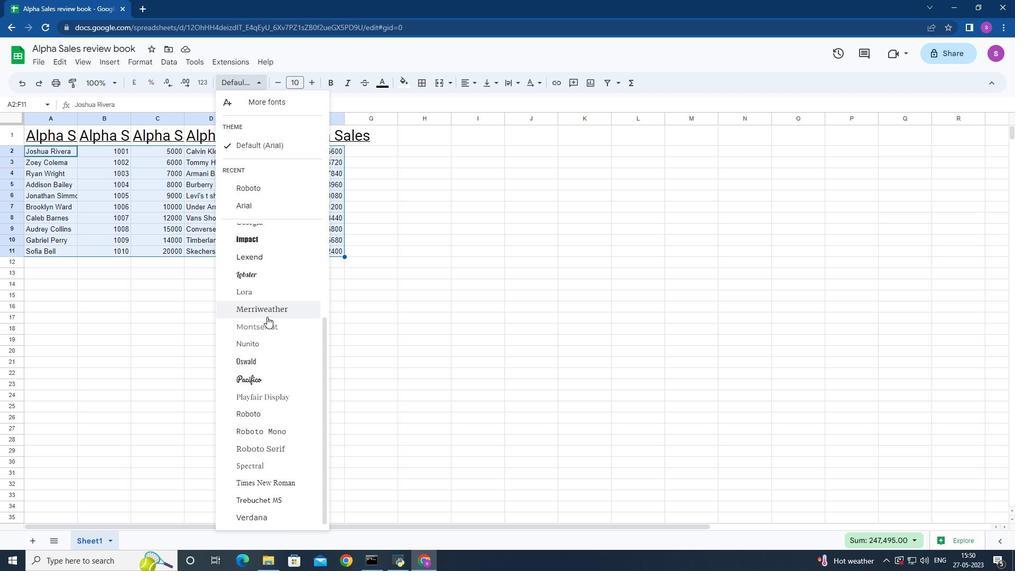 
Action: Mouse moved to (264, 412)
Screenshot: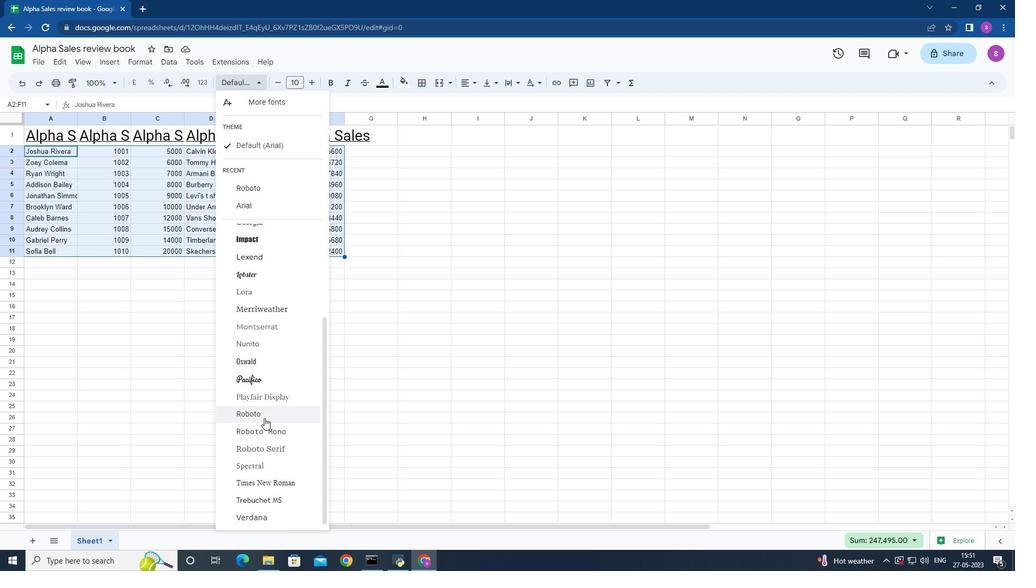 
Action: Mouse pressed left at (264, 412)
Screenshot: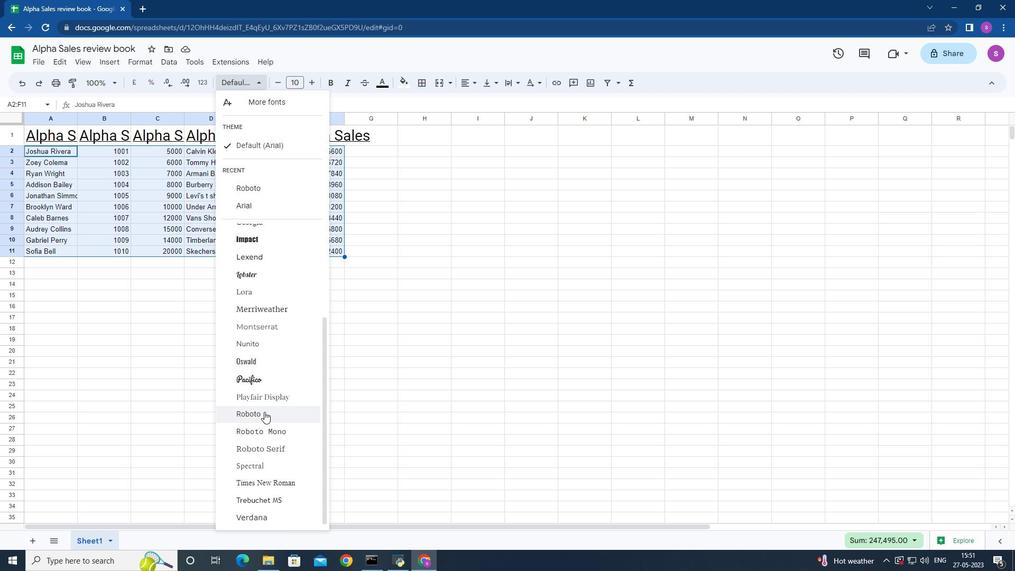 
Action: Mouse moved to (306, 80)
Screenshot: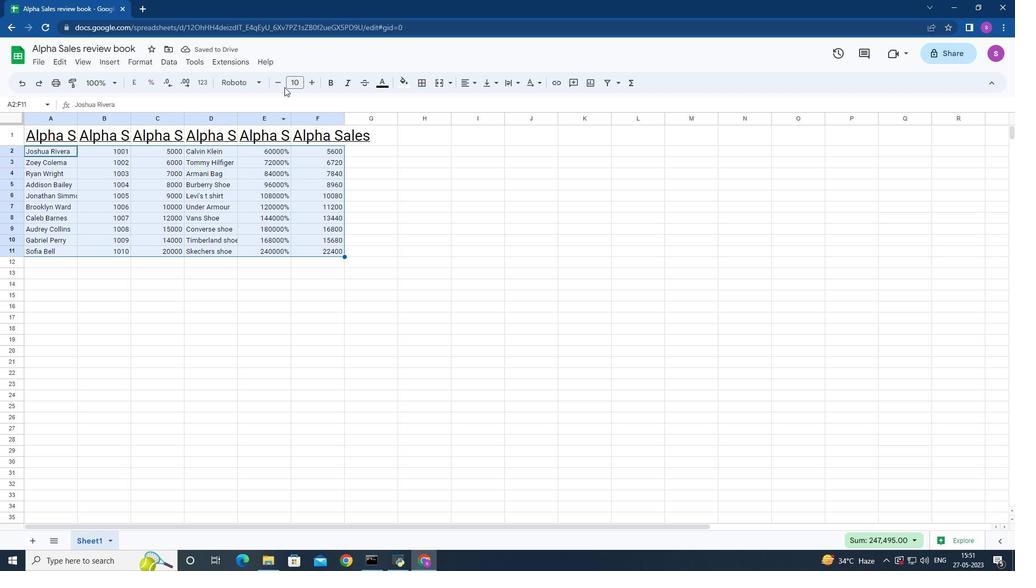 
Action: Mouse pressed left at (306, 80)
Screenshot: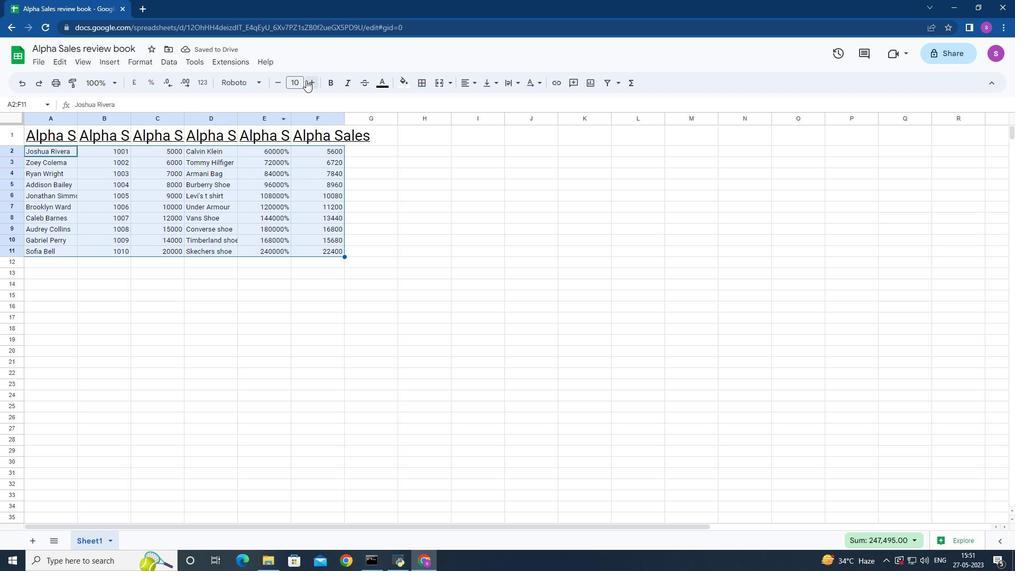 
Action: Mouse pressed left at (306, 80)
Screenshot: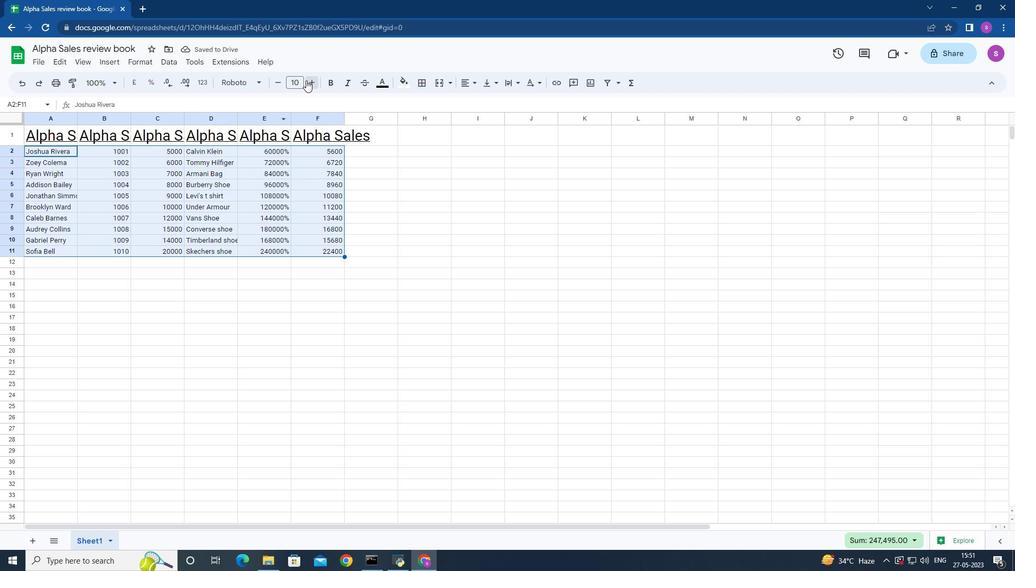 
Action: Mouse pressed left at (306, 80)
Screenshot: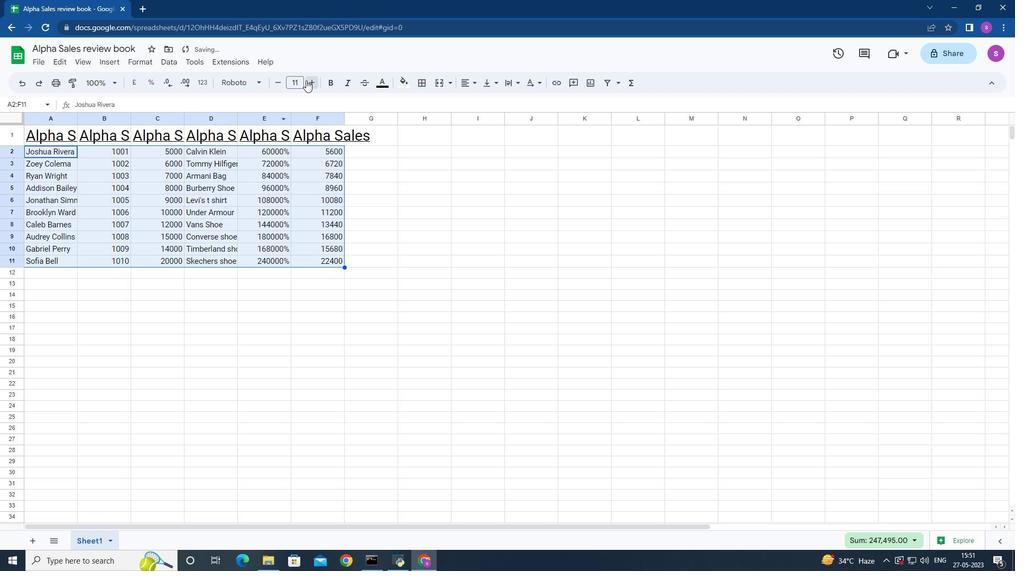 
Action: Mouse pressed left at (306, 80)
Screenshot: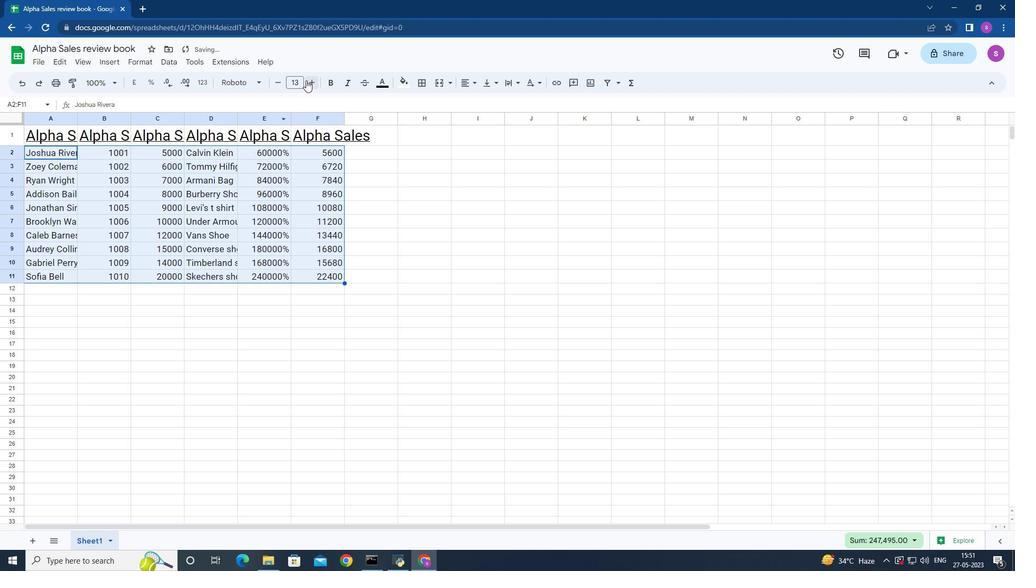 
Action: Mouse moved to (398, 218)
Screenshot: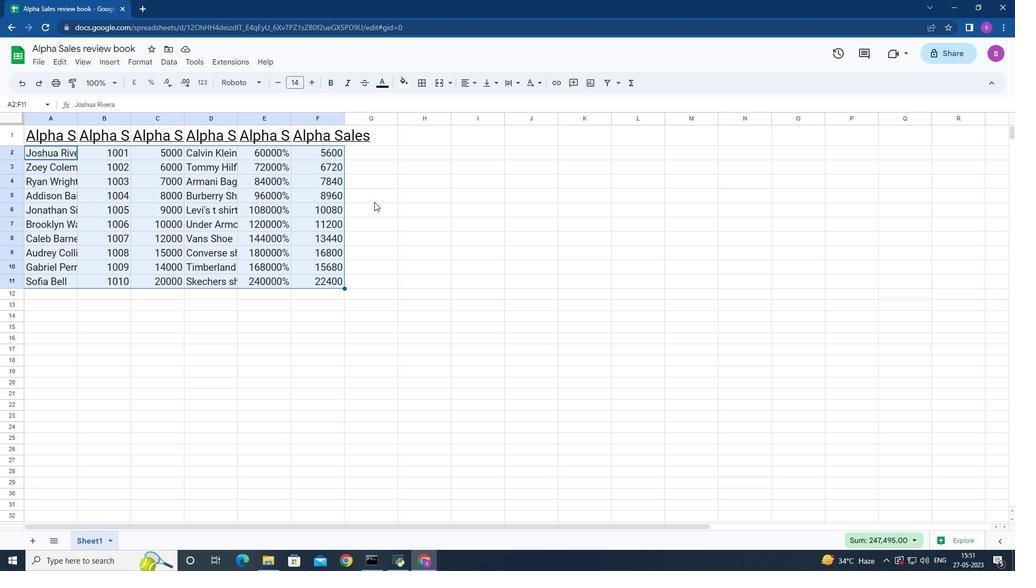 
Action: Mouse pressed left at (398, 218)
Screenshot: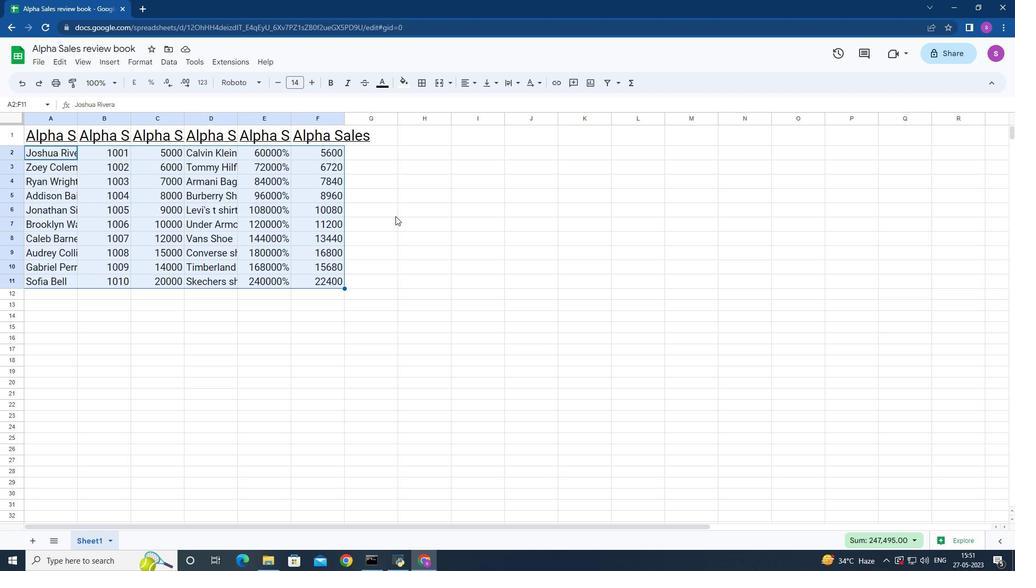 
Action: Mouse moved to (333, 282)
Screenshot: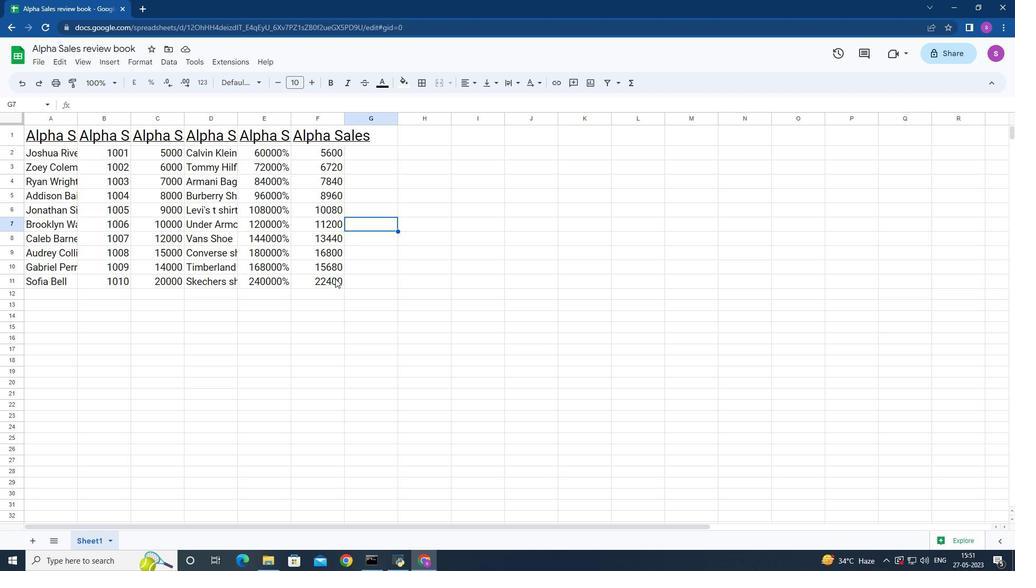 
Action: Mouse pressed left at (333, 282)
Screenshot: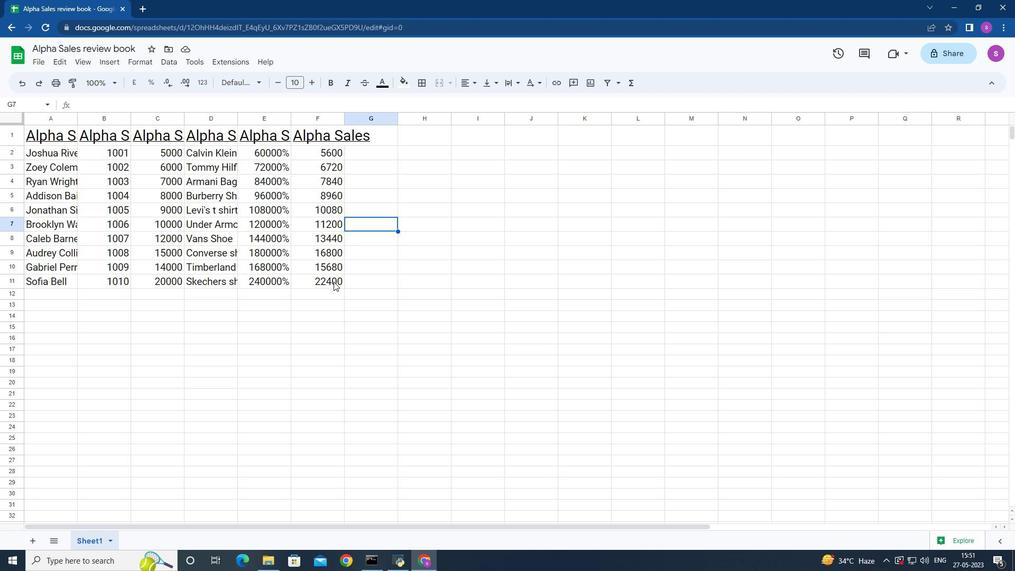 
Action: Mouse moved to (475, 85)
Screenshot: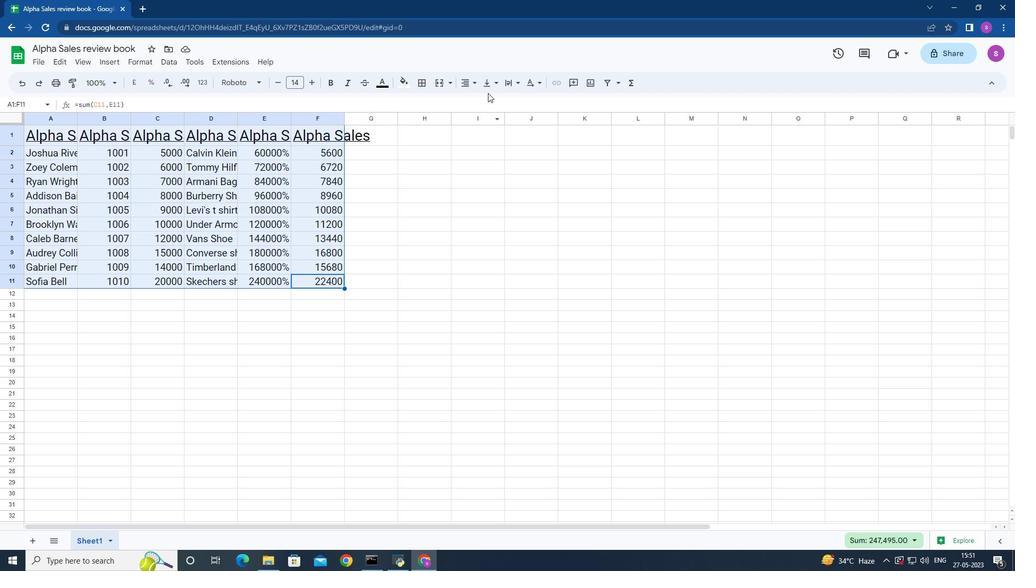 
Action: Mouse pressed left at (475, 85)
Screenshot: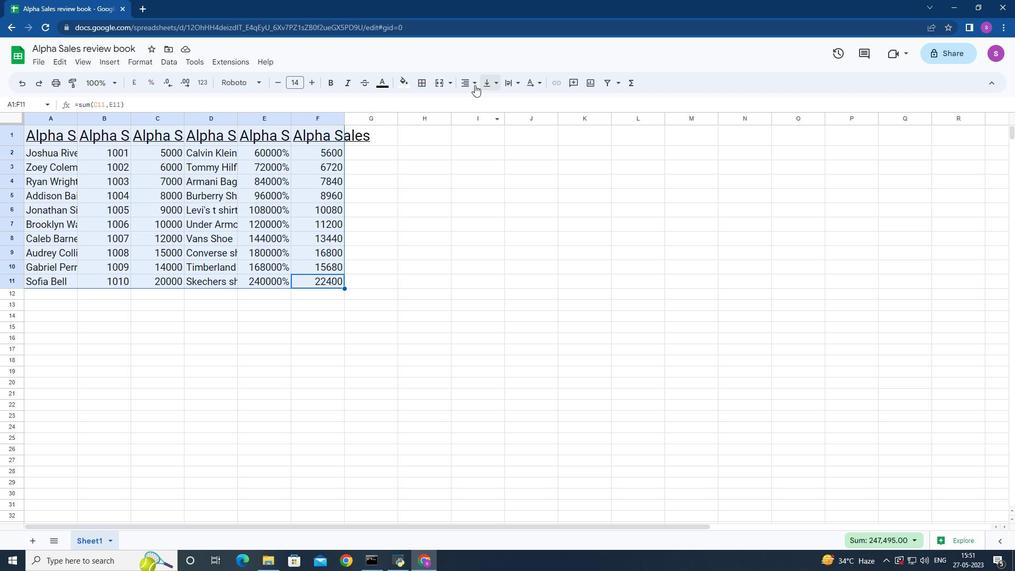 
Action: Mouse moved to (471, 102)
Screenshot: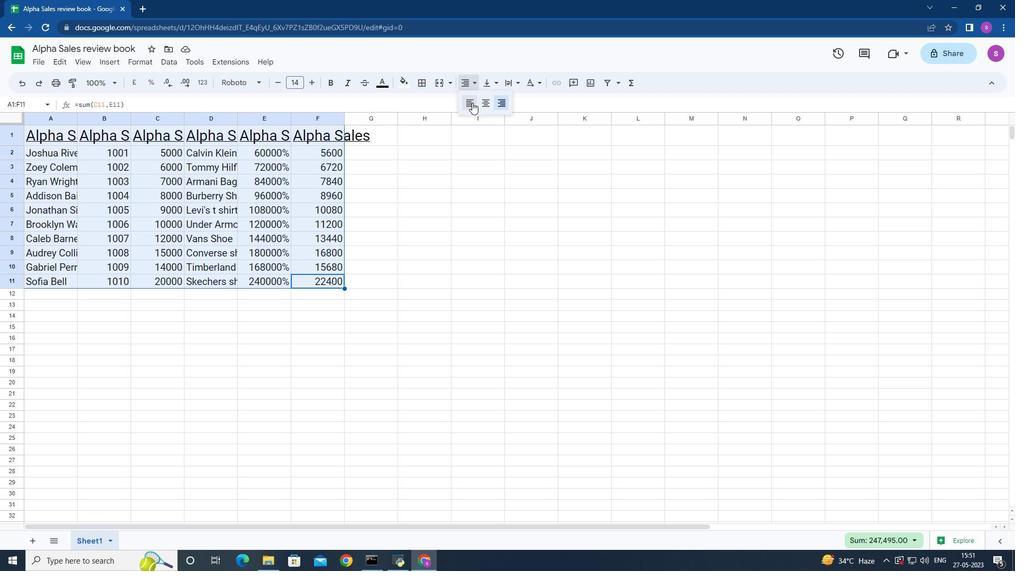 
Action: Mouse pressed left at (471, 102)
Screenshot: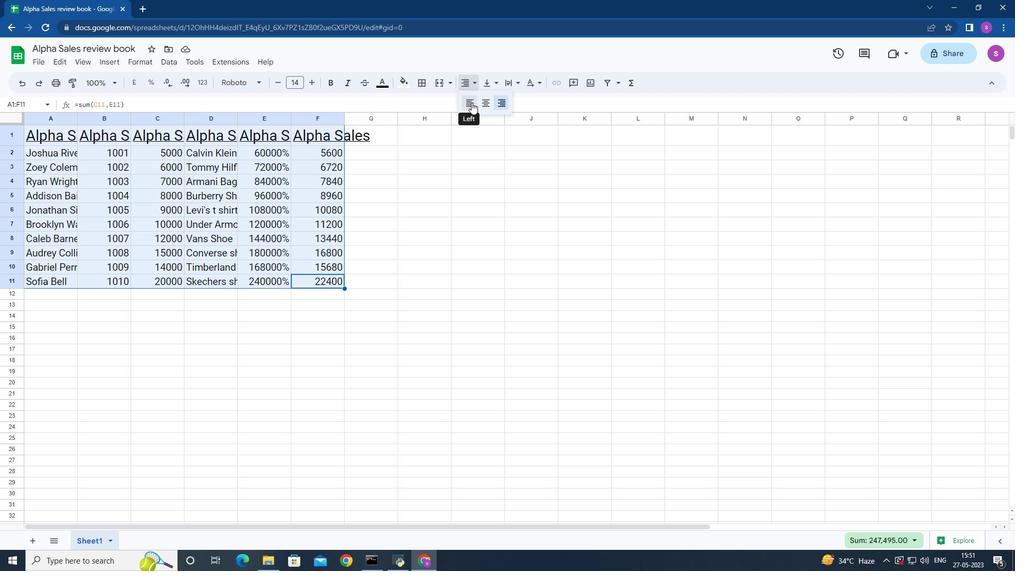 
Action: Mouse moved to (374, 261)
Screenshot: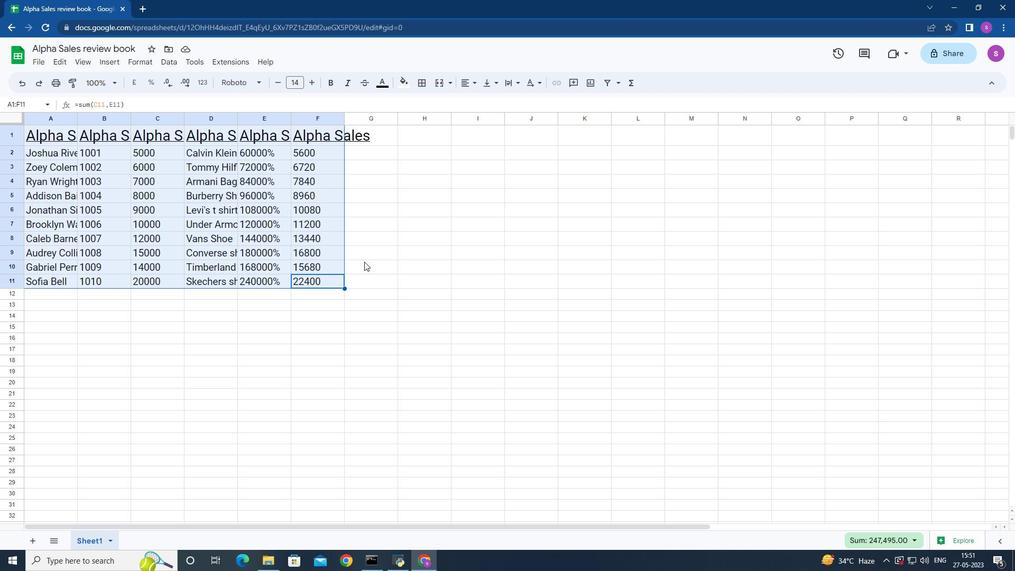 
Action: Mouse pressed left at (374, 261)
Screenshot: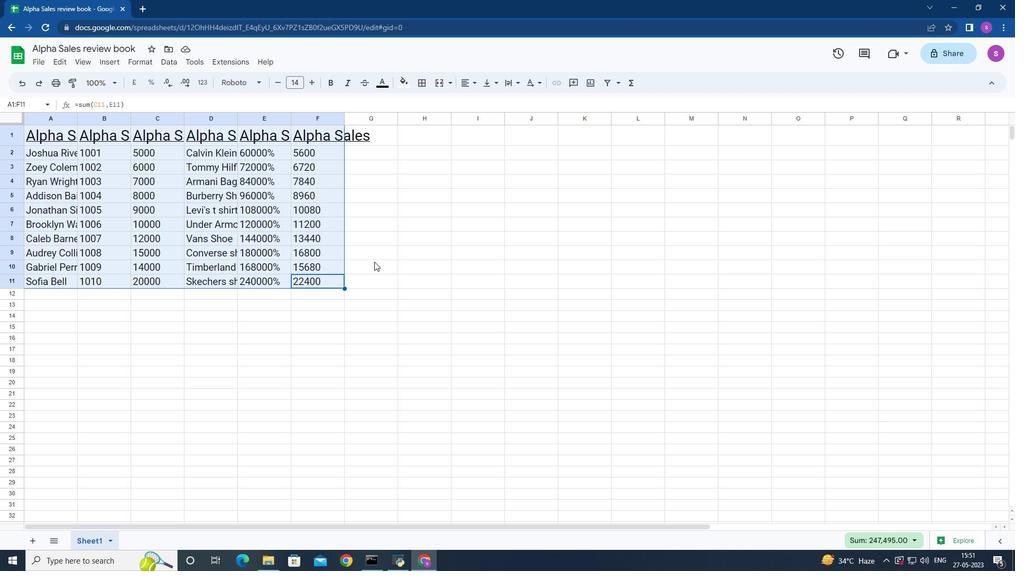 
Action: Mouse moved to (374, 261)
Screenshot: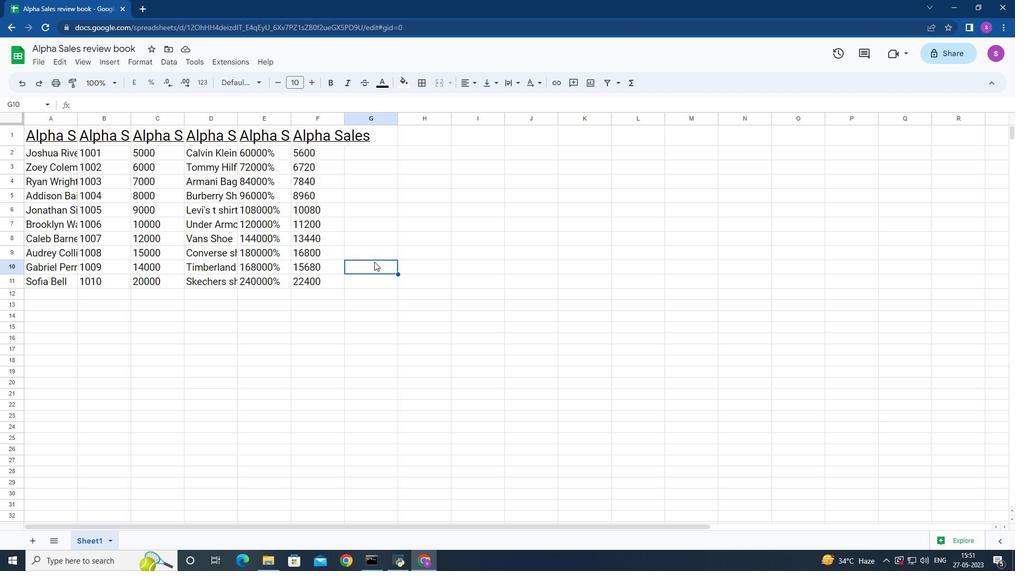 
